 Task: Create a due date automation trigger when advanced on, on the wednesday before a card is due add fields with all custom fields completed at 11:00 AM.
Action: Mouse moved to (954, 297)
Screenshot: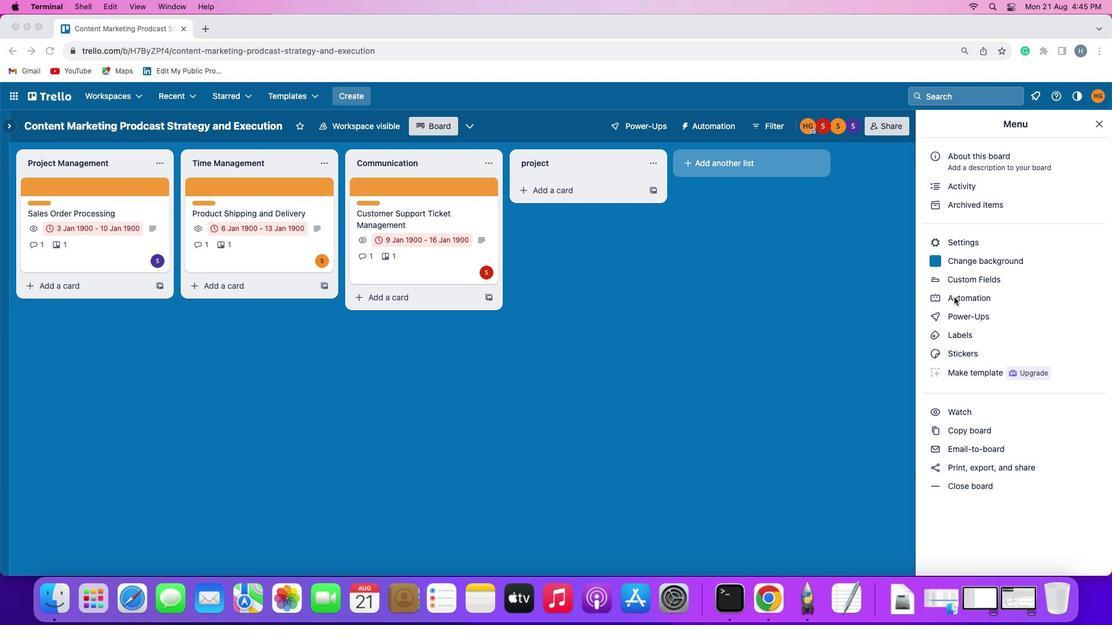 
Action: Mouse pressed left at (954, 297)
Screenshot: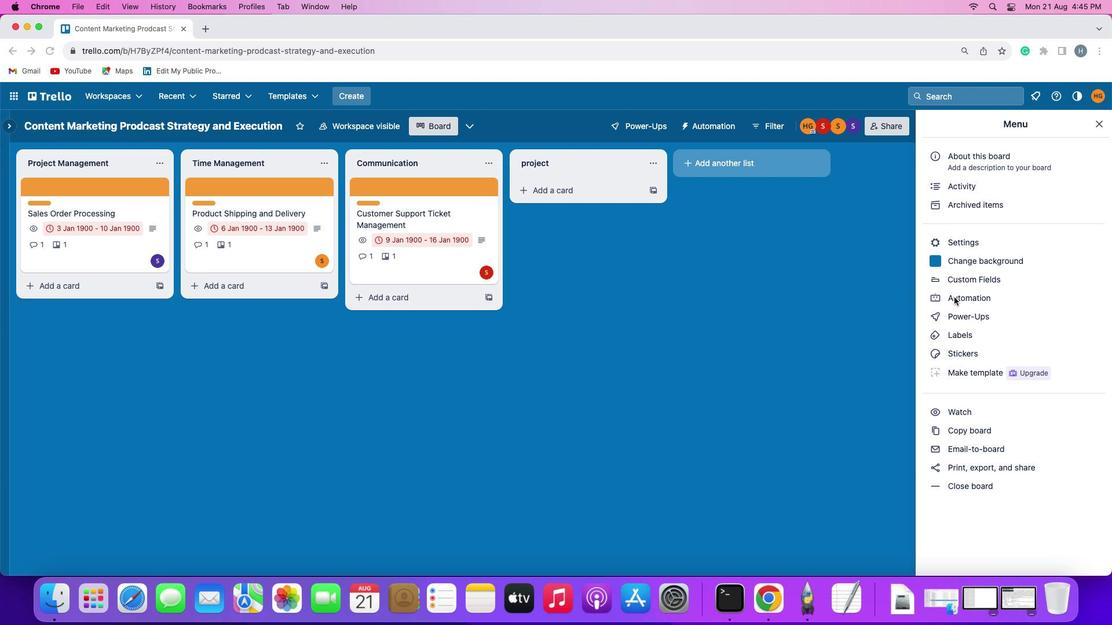 
Action: Mouse moved to (954, 297)
Screenshot: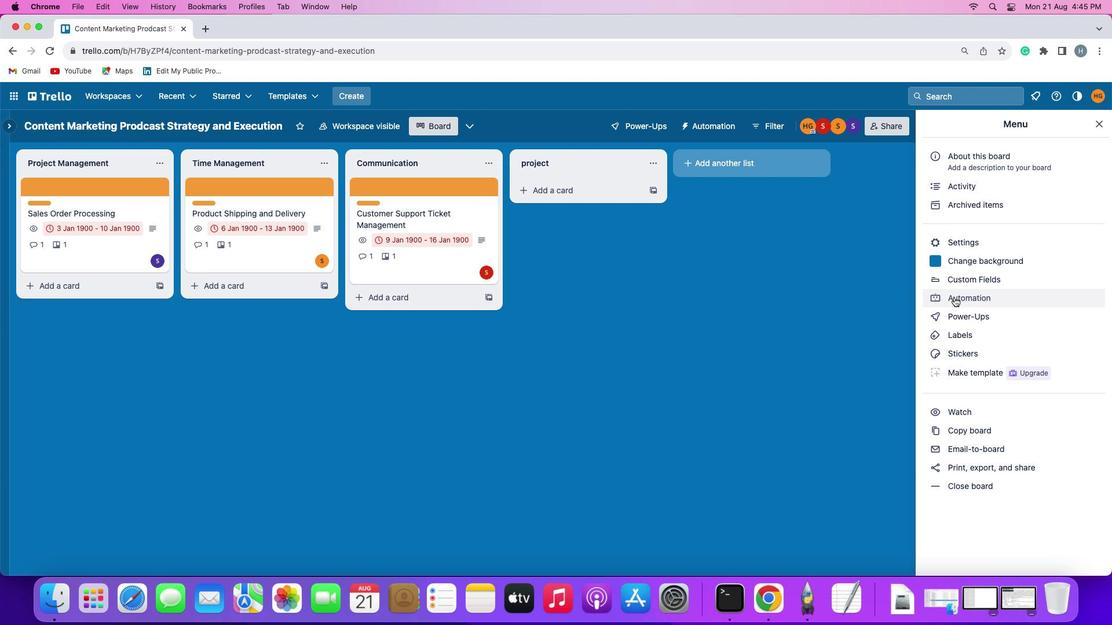 
Action: Mouse pressed left at (954, 297)
Screenshot: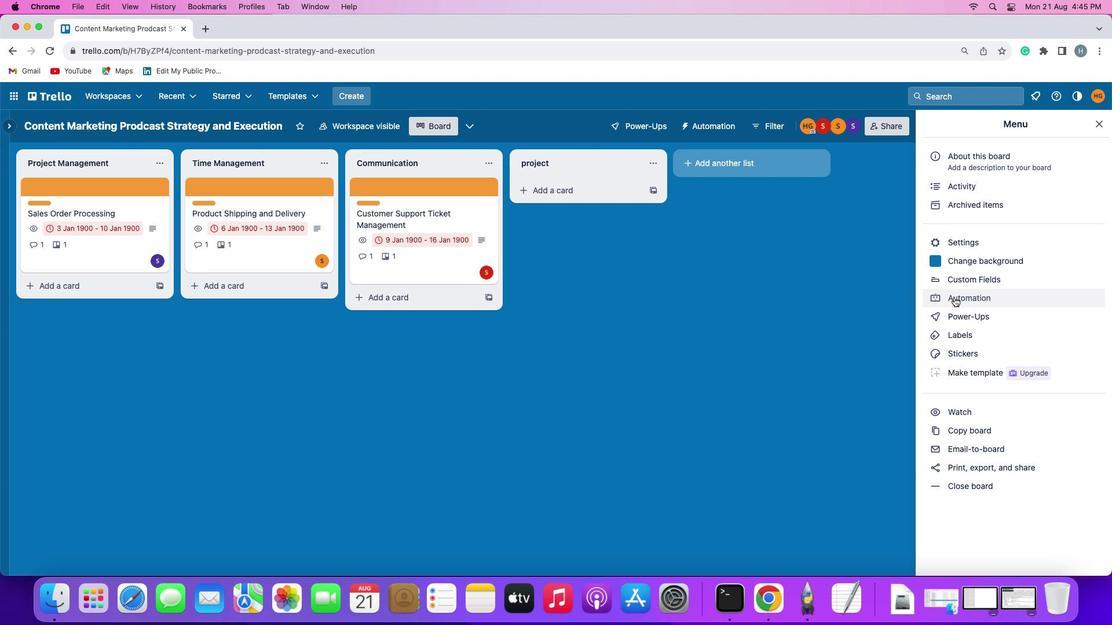 
Action: Mouse moved to (55, 274)
Screenshot: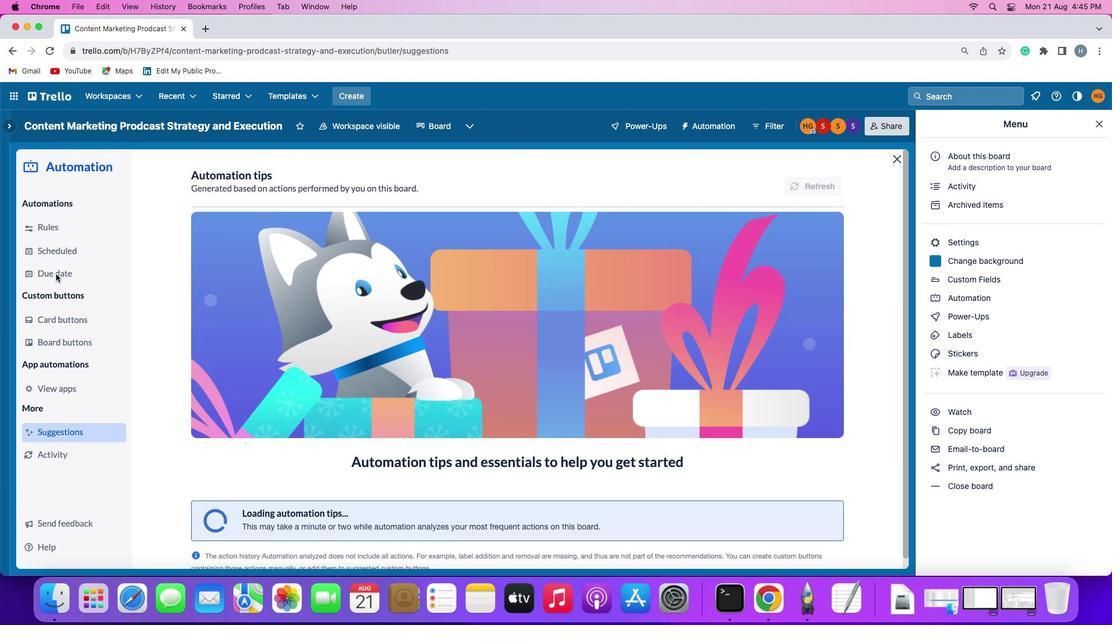 
Action: Mouse pressed left at (55, 274)
Screenshot: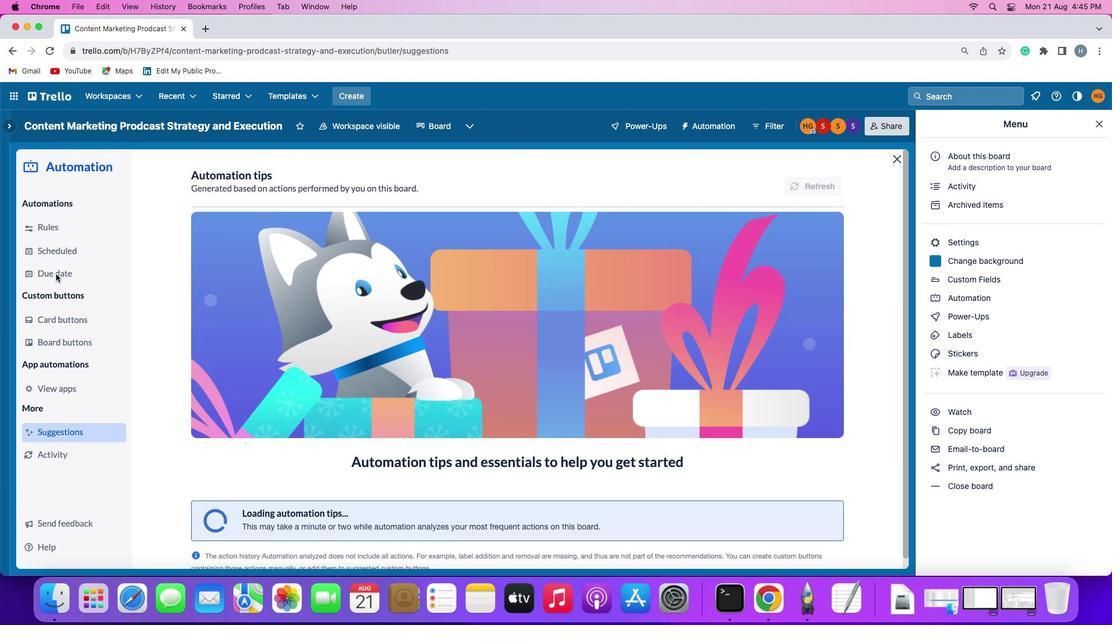 
Action: Mouse moved to (791, 178)
Screenshot: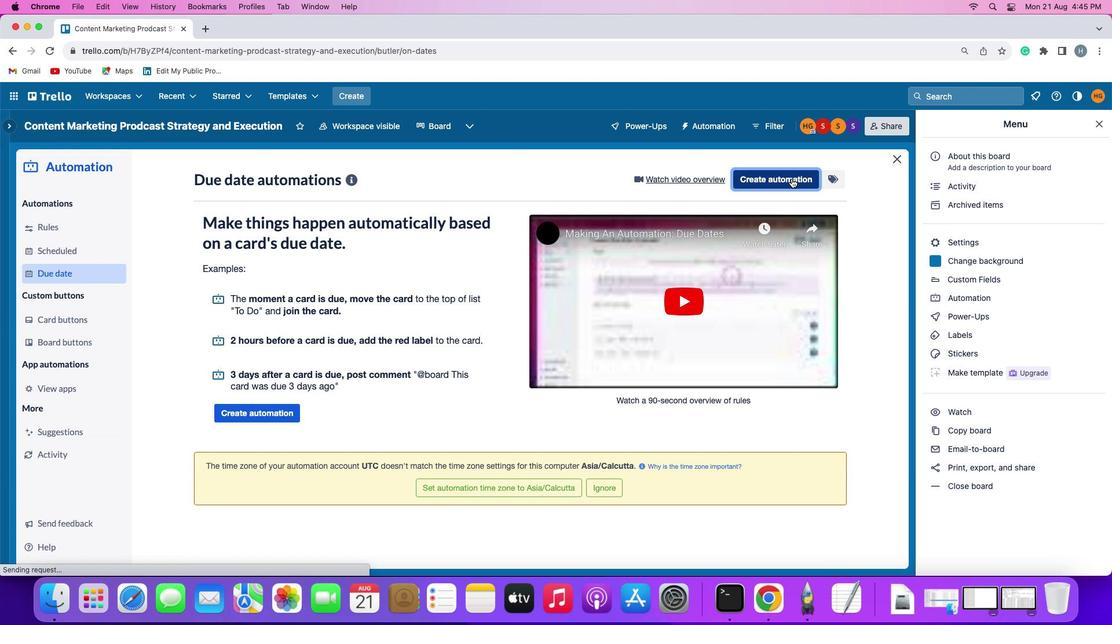 
Action: Mouse pressed left at (791, 178)
Screenshot: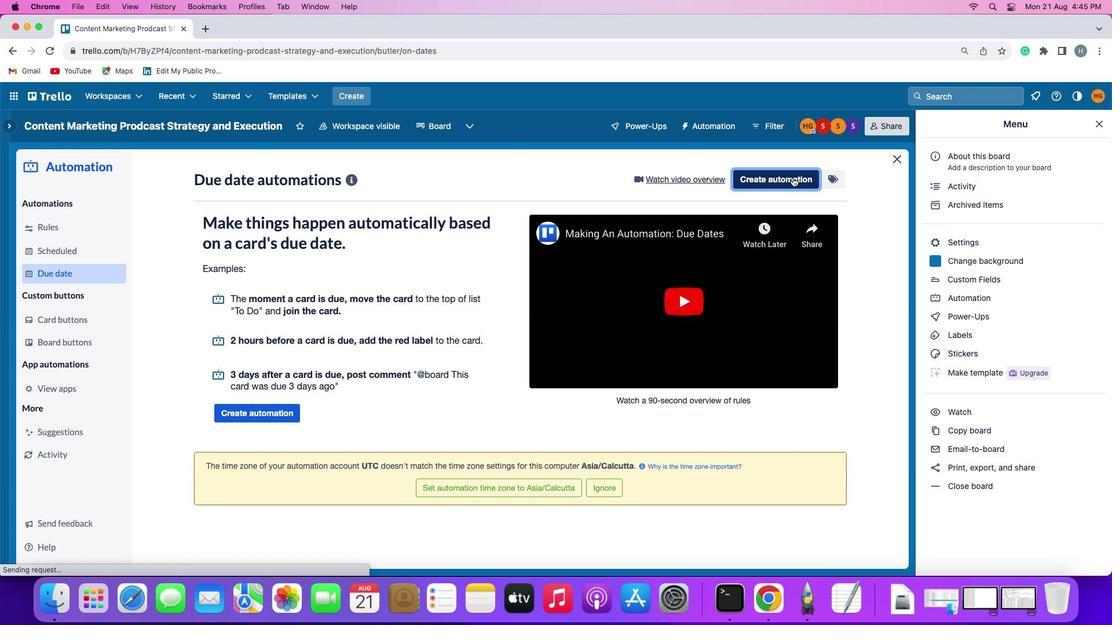 
Action: Mouse moved to (245, 286)
Screenshot: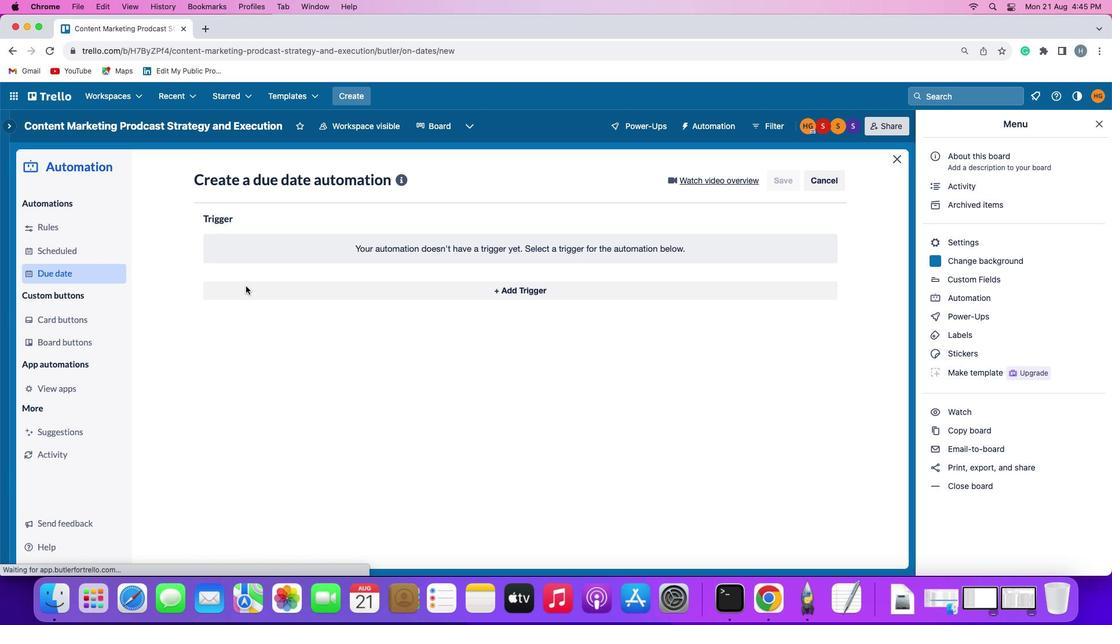 
Action: Mouse pressed left at (245, 286)
Screenshot: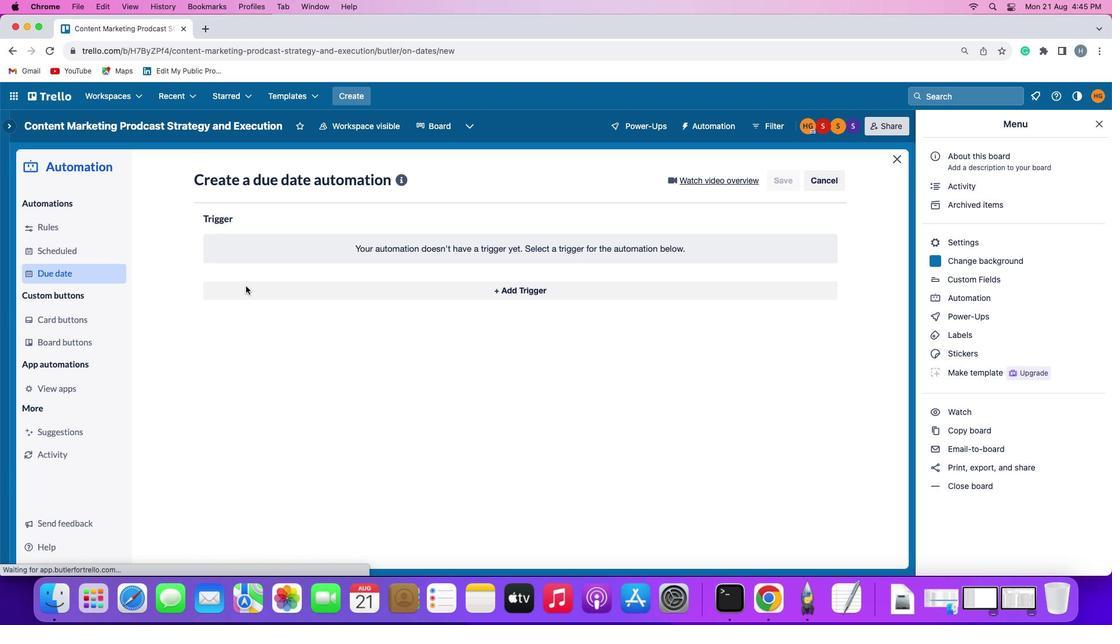 
Action: Mouse moved to (258, 499)
Screenshot: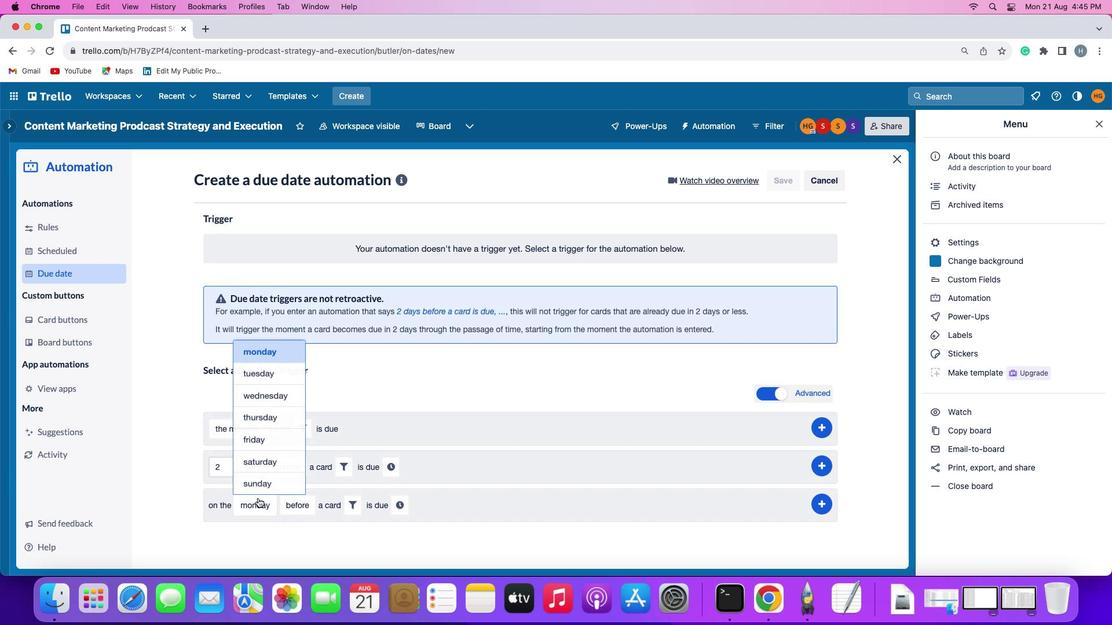 
Action: Mouse pressed left at (258, 499)
Screenshot: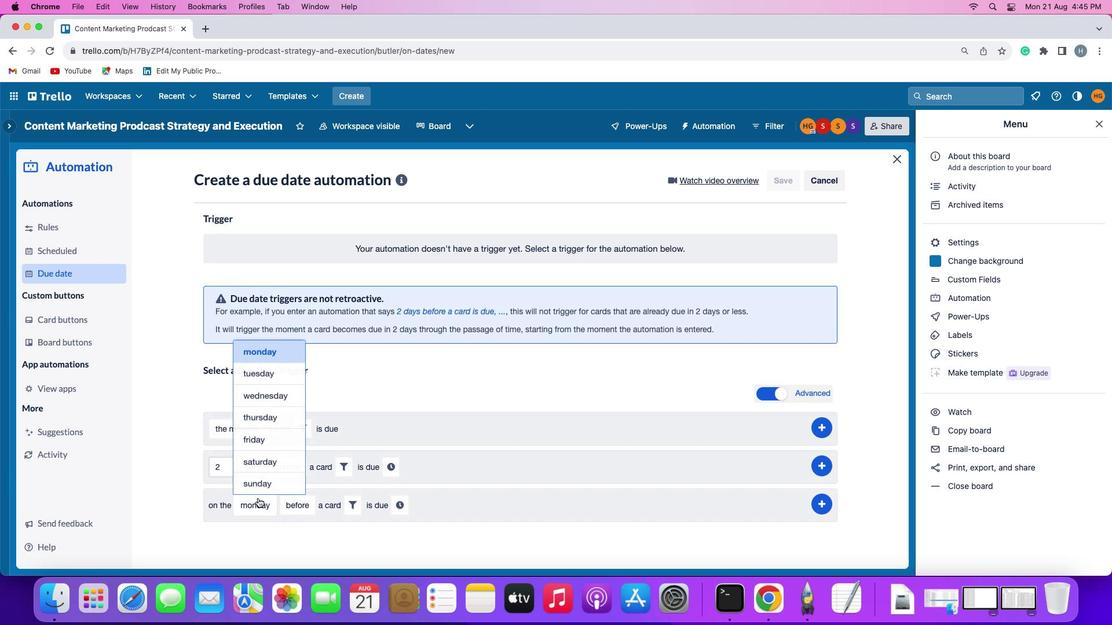 
Action: Mouse moved to (285, 391)
Screenshot: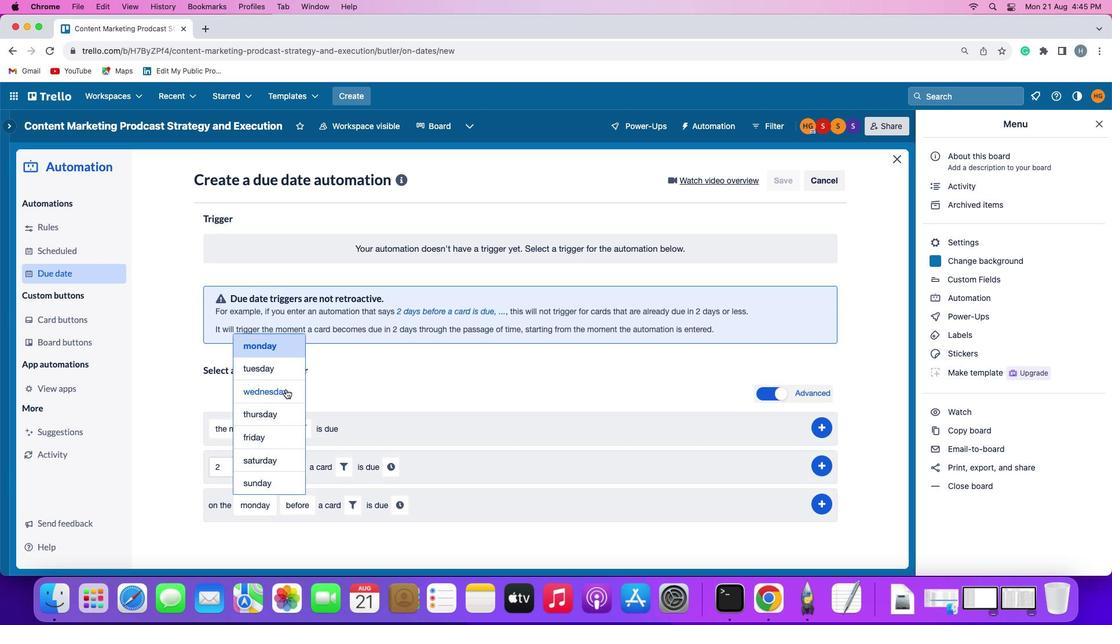 
Action: Mouse pressed left at (285, 391)
Screenshot: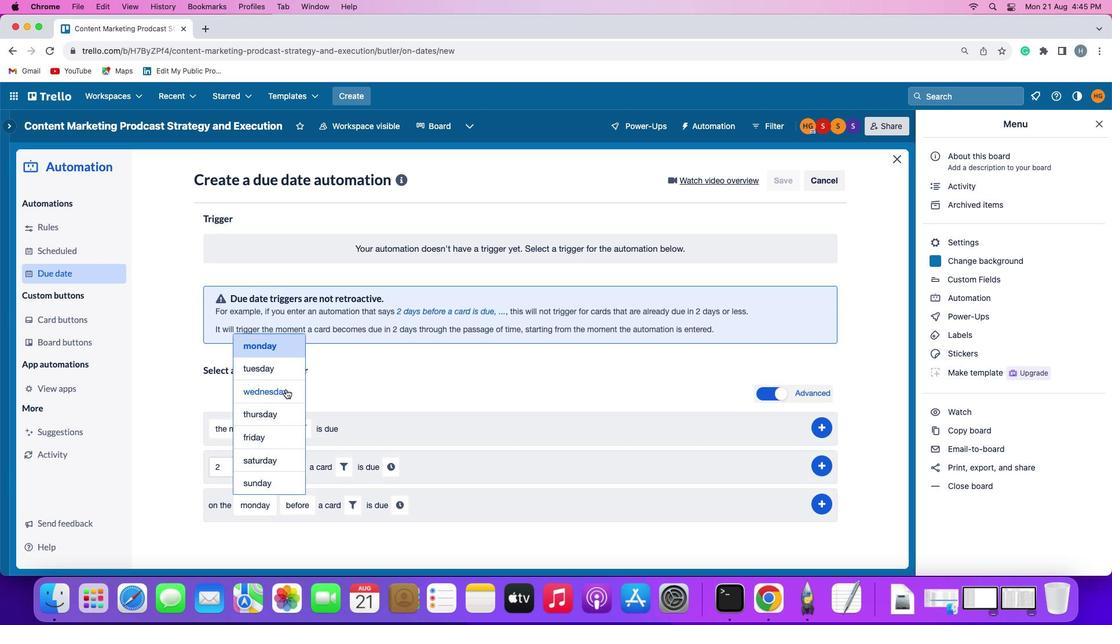 
Action: Mouse moved to (373, 504)
Screenshot: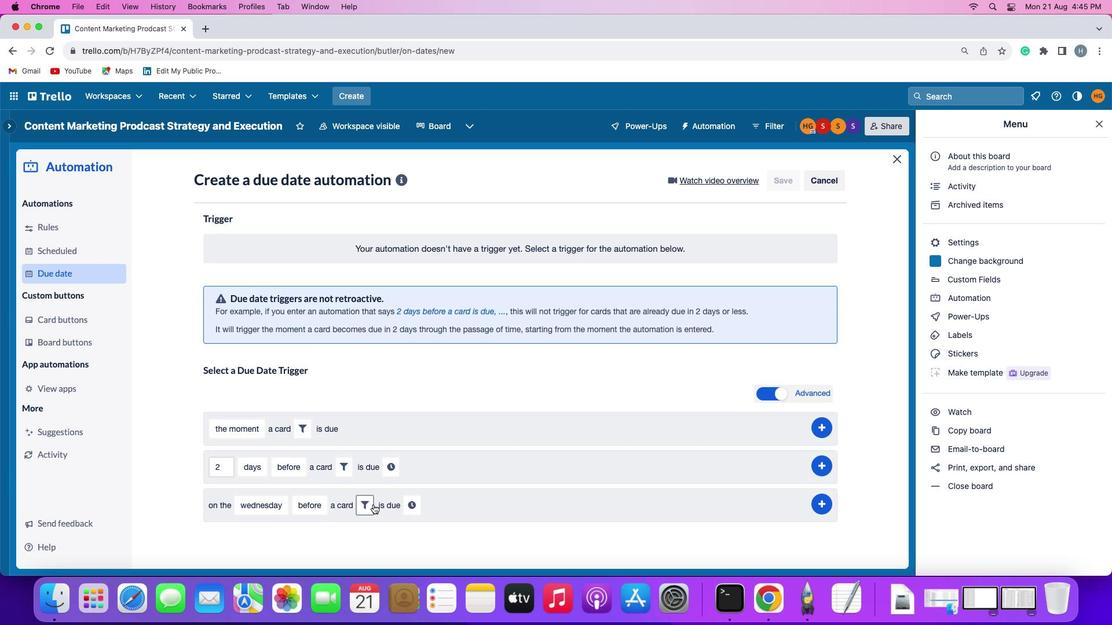 
Action: Mouse pressed left at (373, 504)
Screenshot: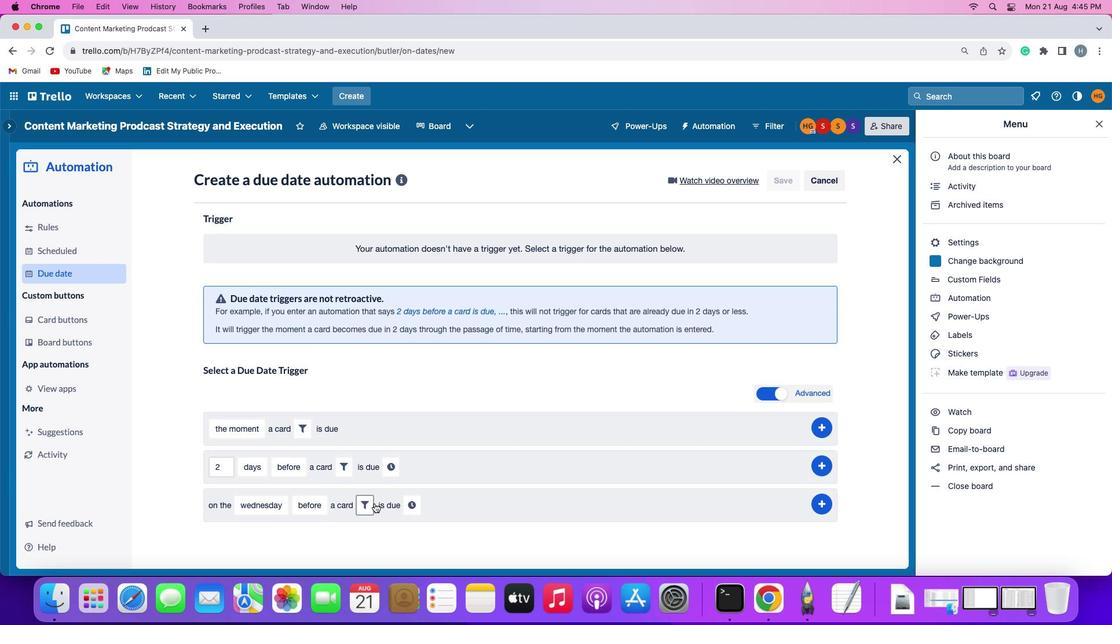
Action: Mouse moved to (508, 541)
Screenshot: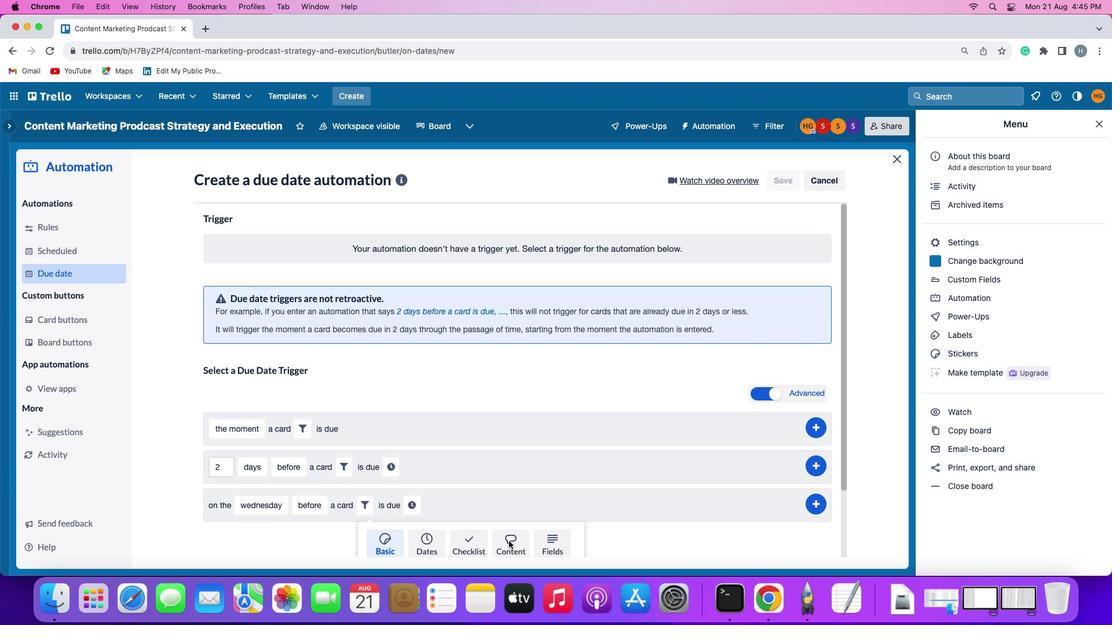 
Action: Mouse pressed left at (508, 541)
Screenshot: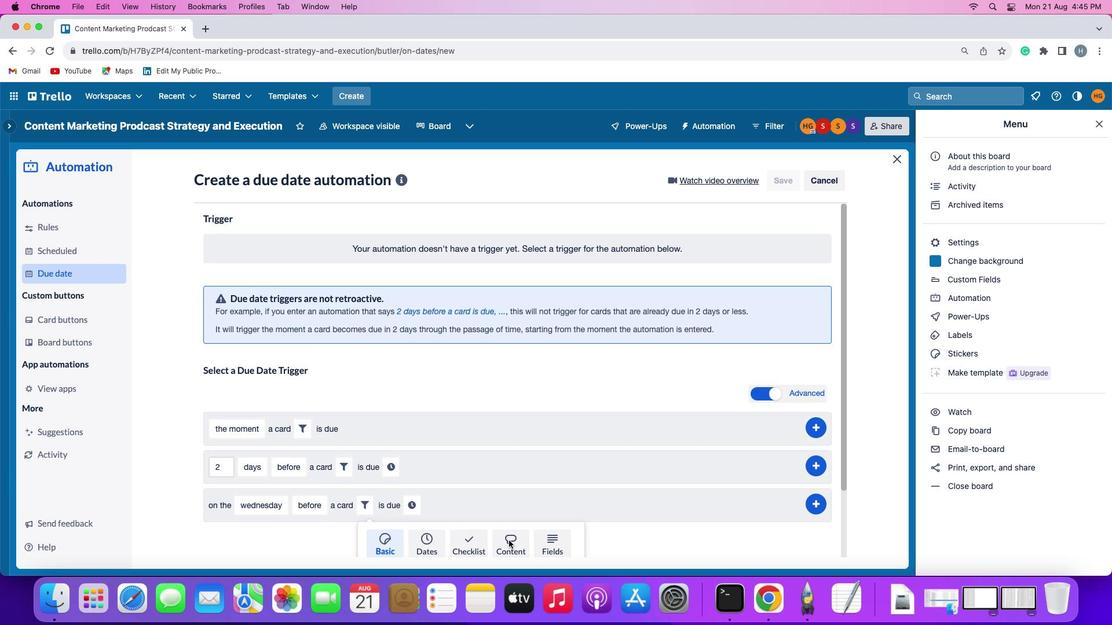
Action: Mouse moved to (538, 542)
Screenshot: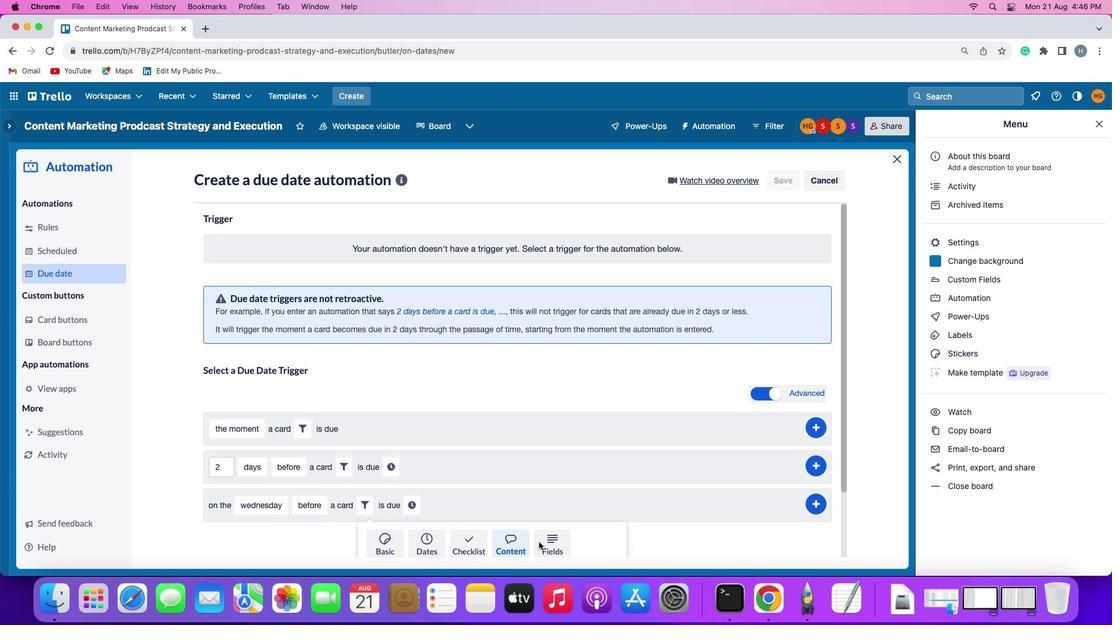 
Action: Mouse pressed left at (538, 542)
Screenshot: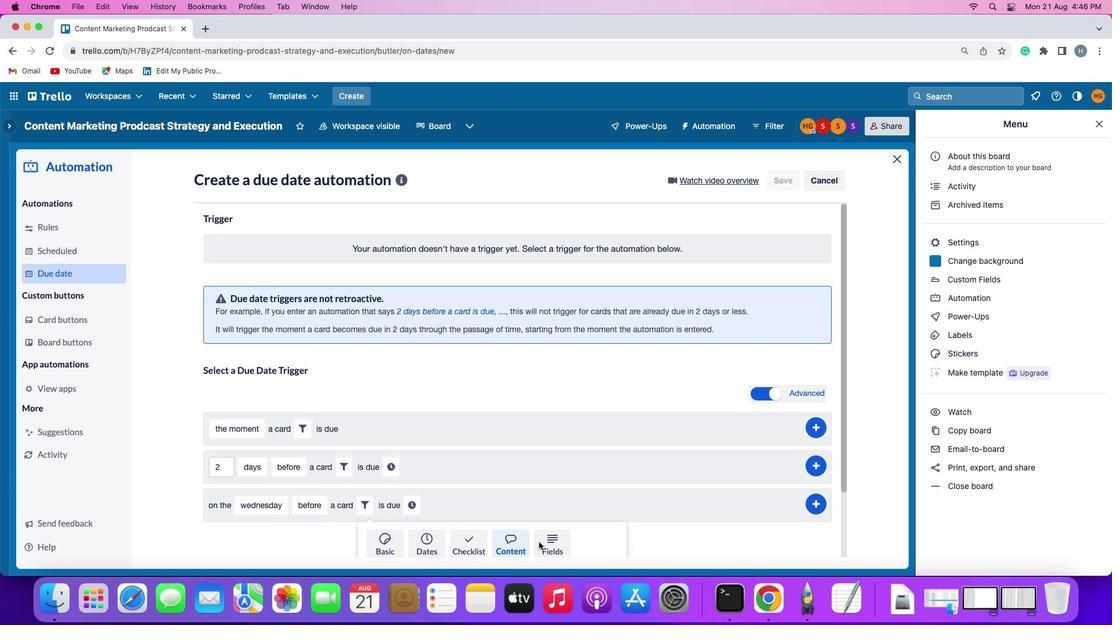 
Action: Mouse moved to (314, 548)
Screenshot: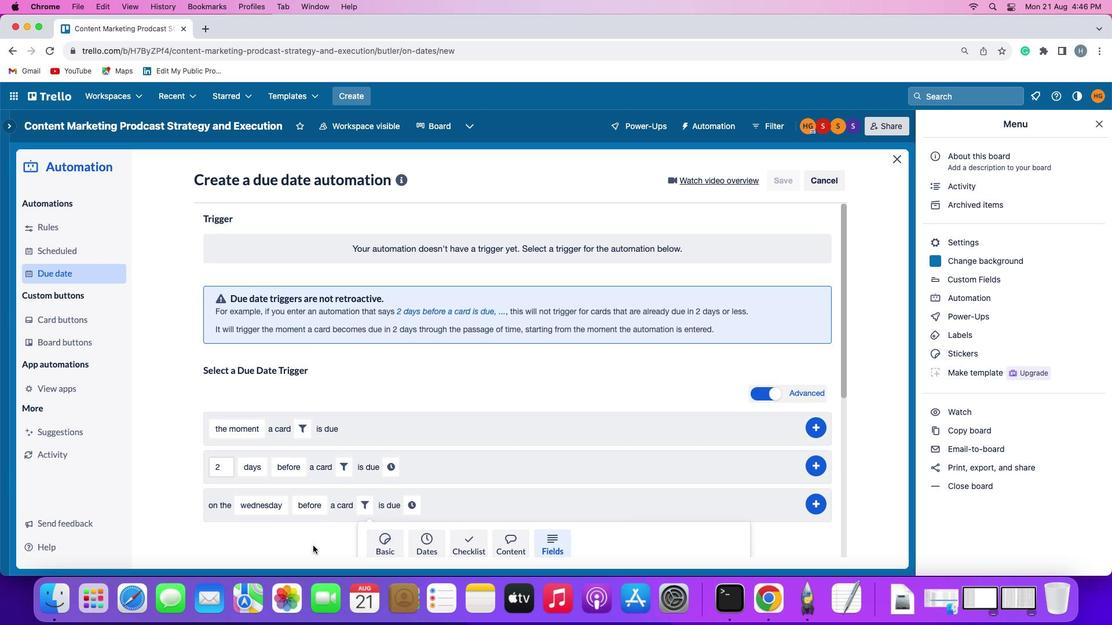 
Action: Mouse scrolled (314, 548) with delta (0, 0)
Screenshot: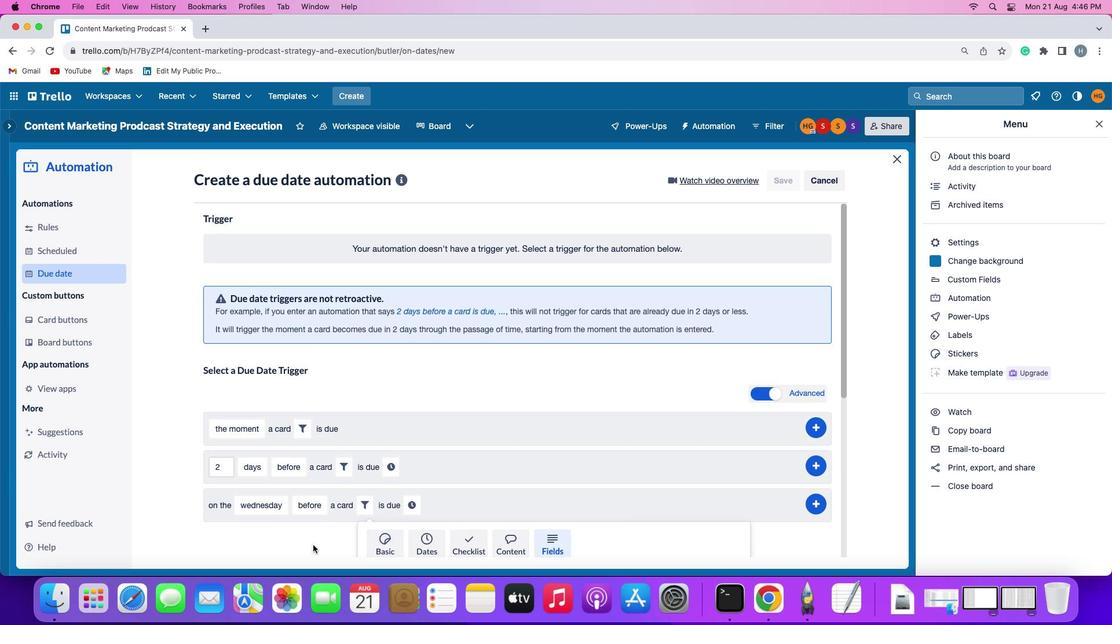 
Action: Mouse moved to (314, 548)
Screenshot: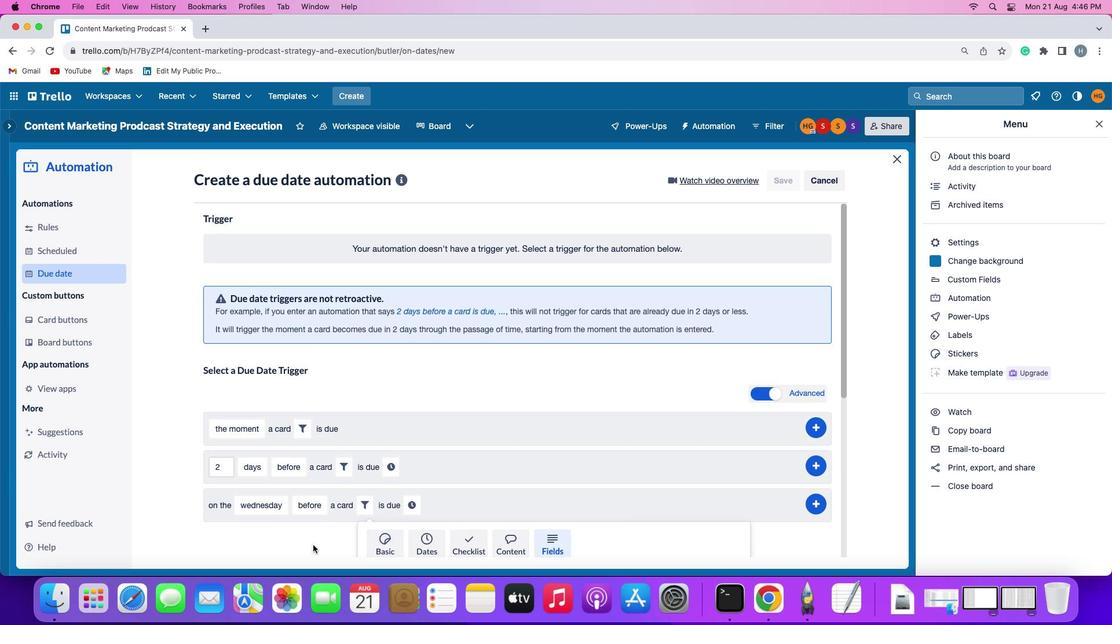 
Action: Mouse scrolled (314, 548) with delta (0, 0)
Screenshot: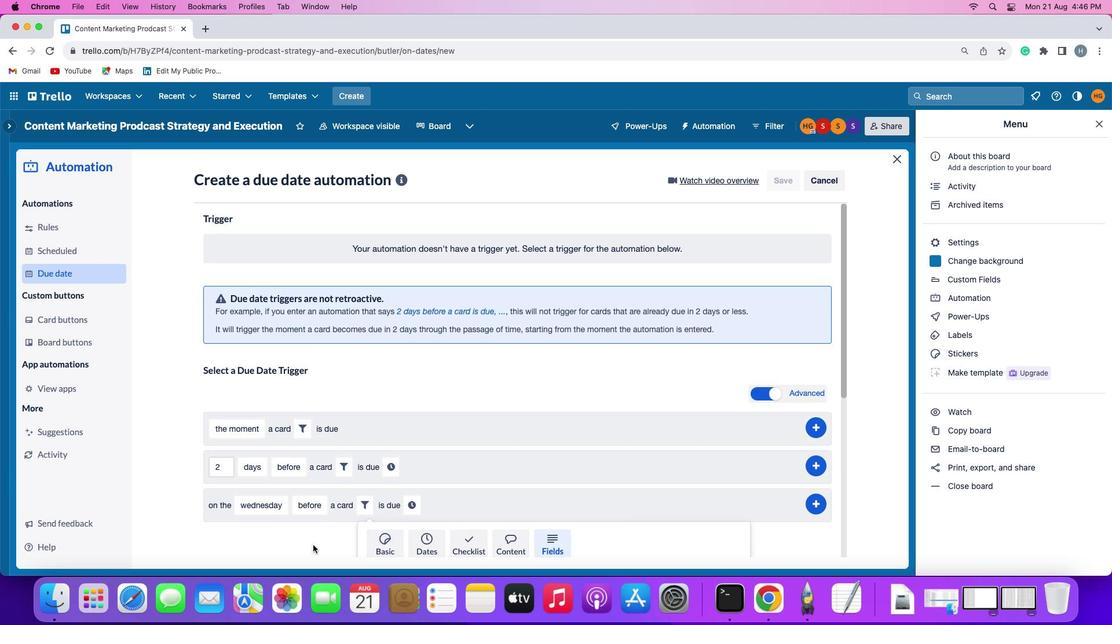 
Action: Mouse moved to (314, 548)
Screenshot: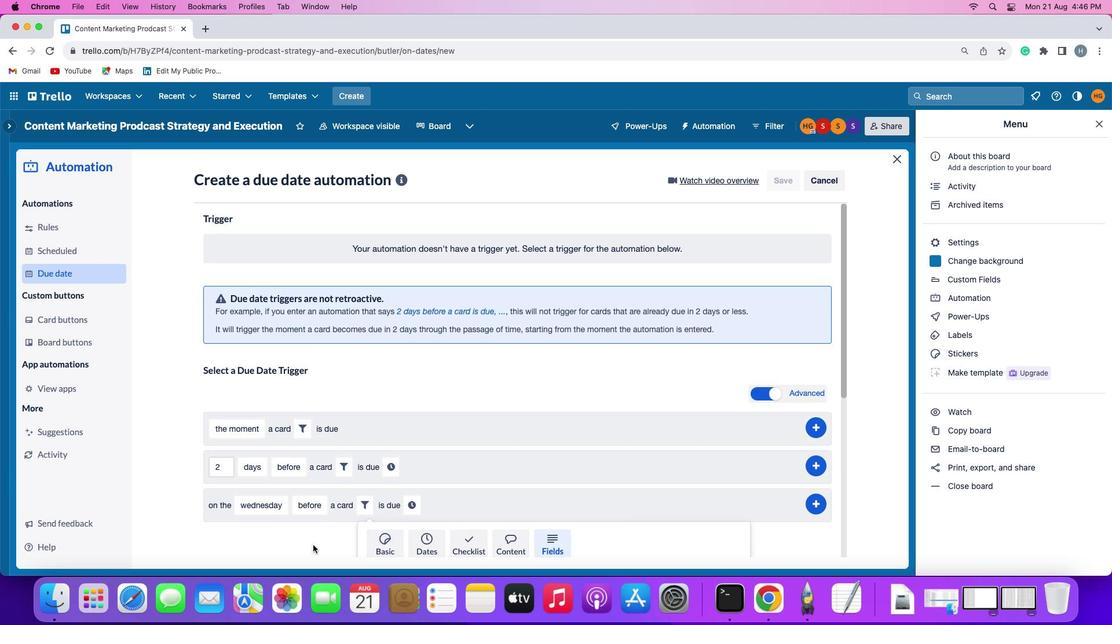 
Action: Mouse scrolled (314, 548) with delta (0, -2)
Screenshot: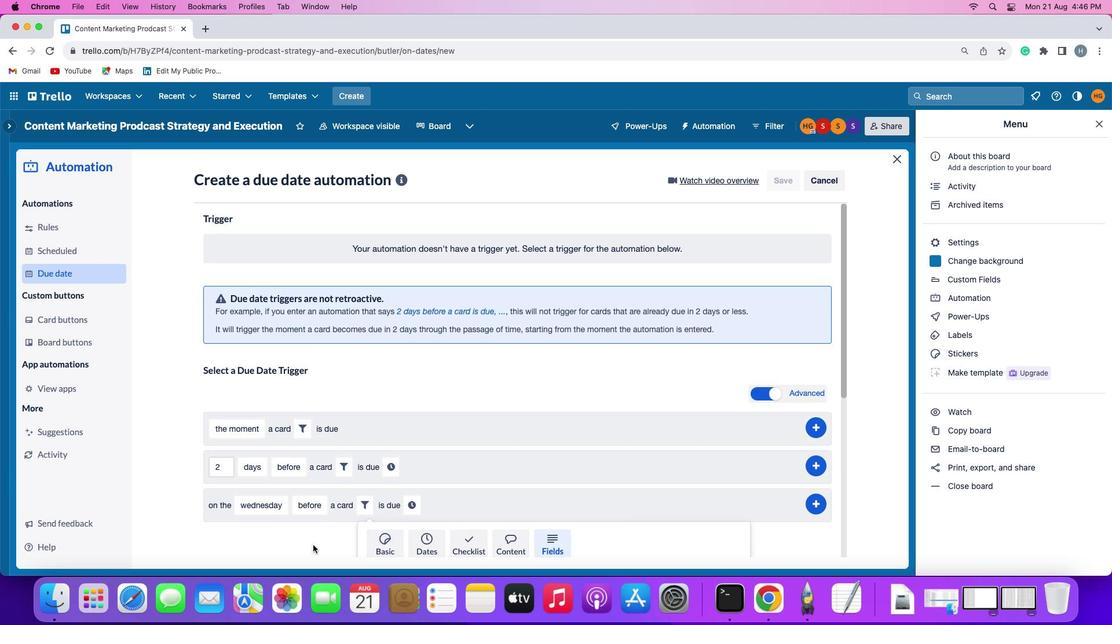 
Action: Mouse moved to (314, 547)
Screenshot: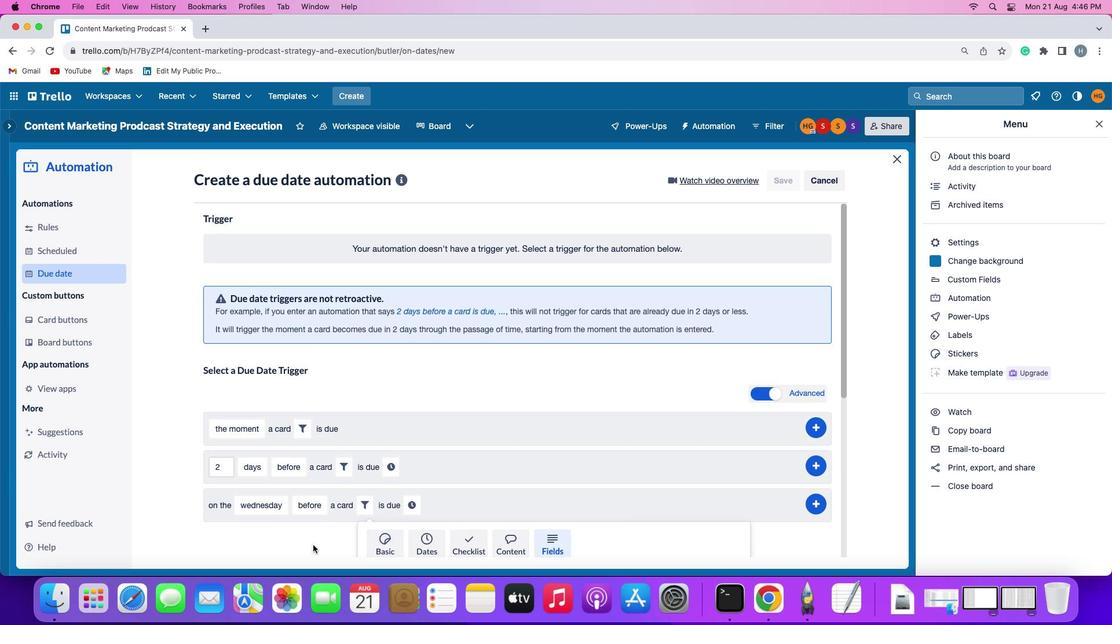 
Action: Mouse scrolled (314, 547) with delta (0, -2)
Screenshot: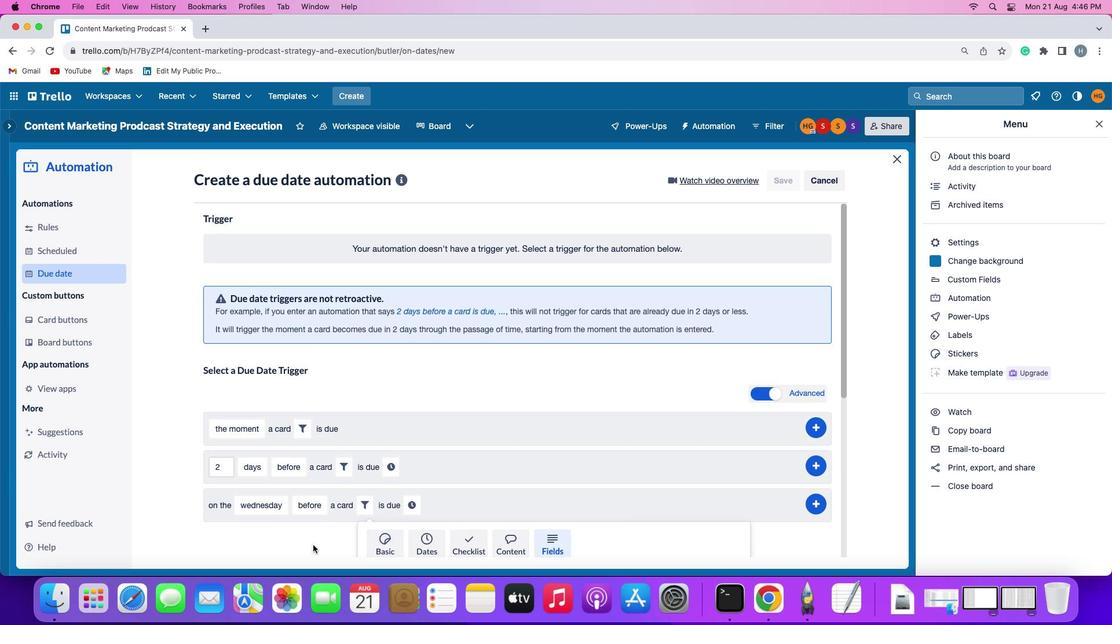 
Action: Mouse moved to (313, 546)
Screenshot: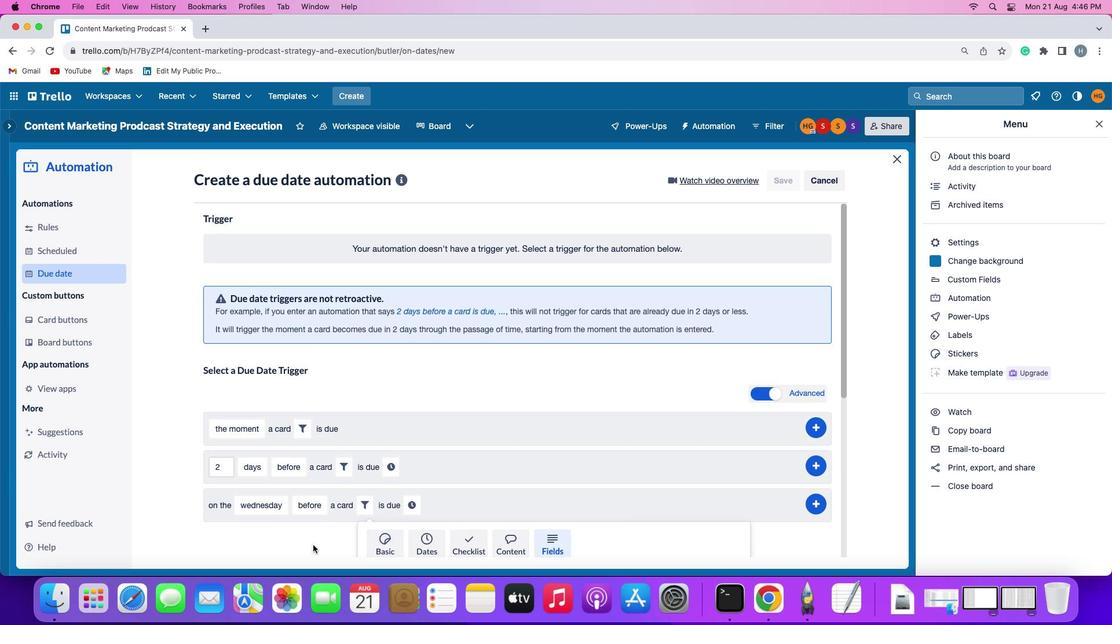 
Action: Mouse scrolled (313, 546) with delta (0, -3)
Screenshot: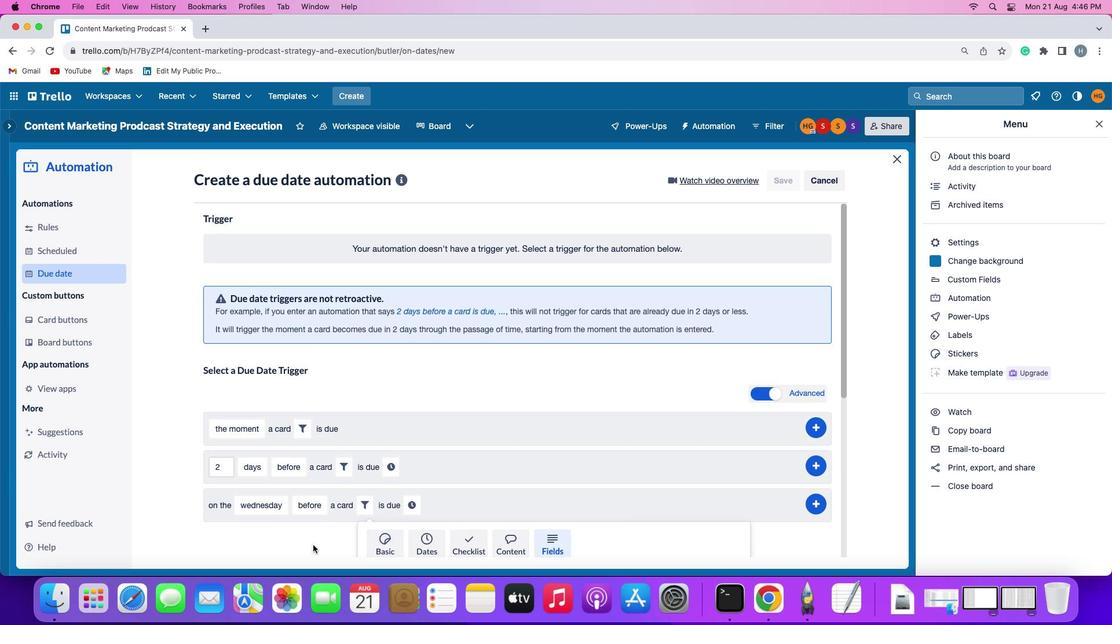 
Action: Mouse moved to (312, 545)
Screenshot: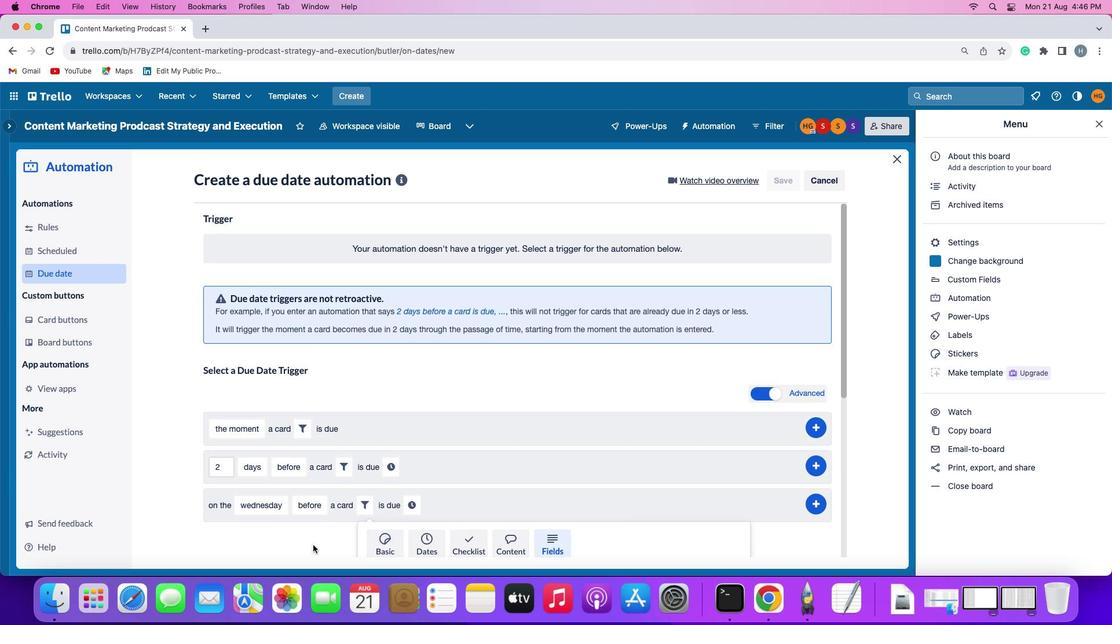 
Action: Mouse scrolled (312, 545) with delta (0, 0)
Screenshot: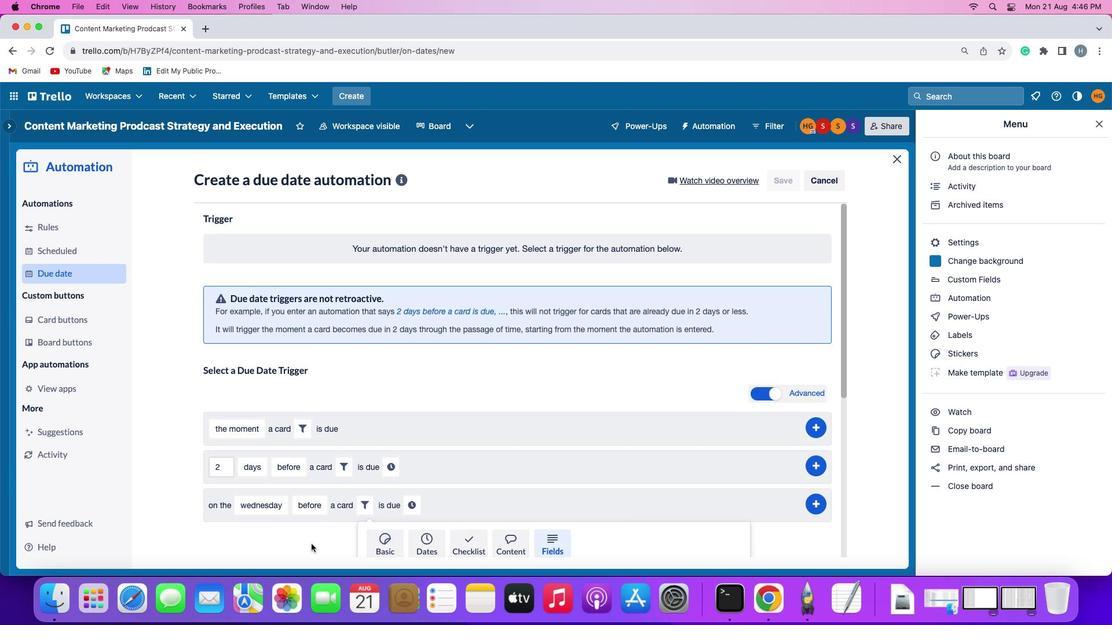 
Action: Mouse scrolled (312, 545) with delta (0, 0)
Screenshot: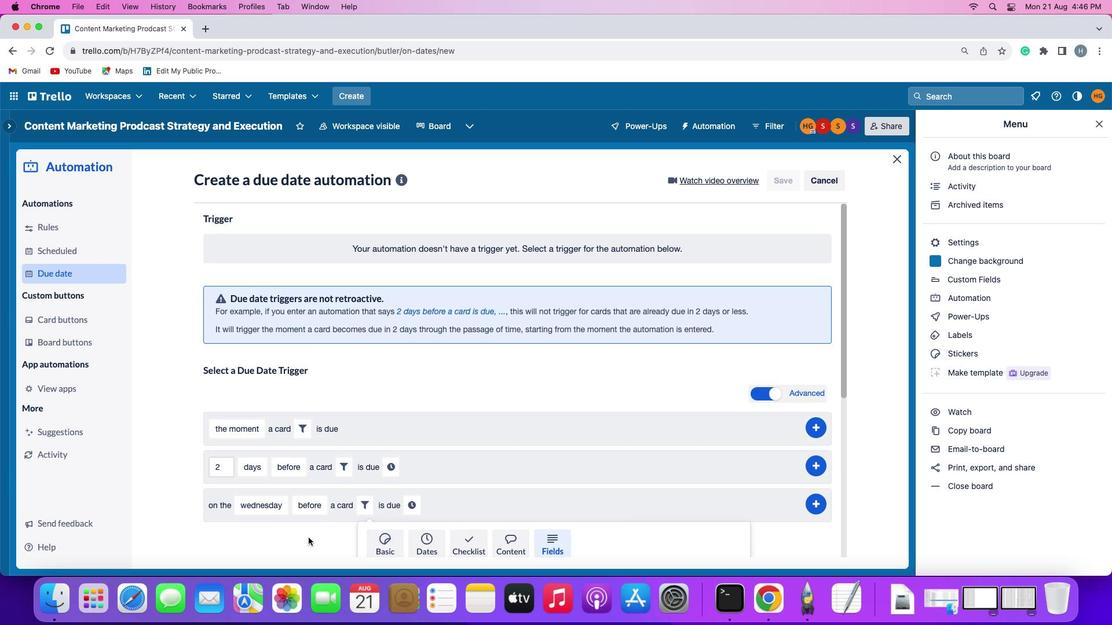 
Action: Mouse scrolled (312, 545) with delta (0, -1)
Screenshot: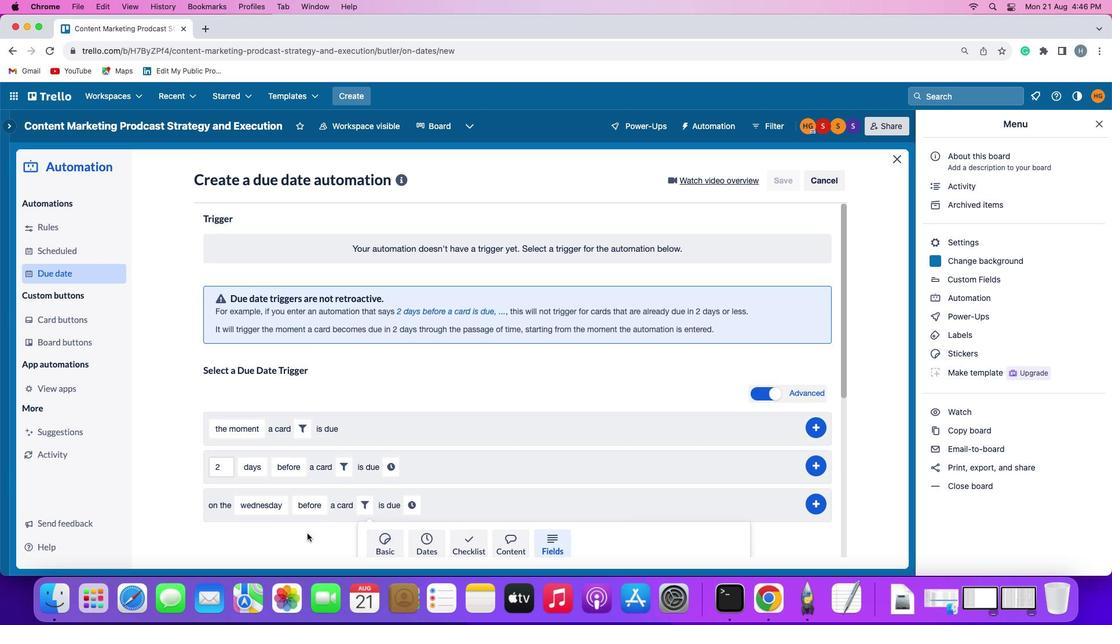 
Action: Mouse moved to (309, 531)
Screenshot: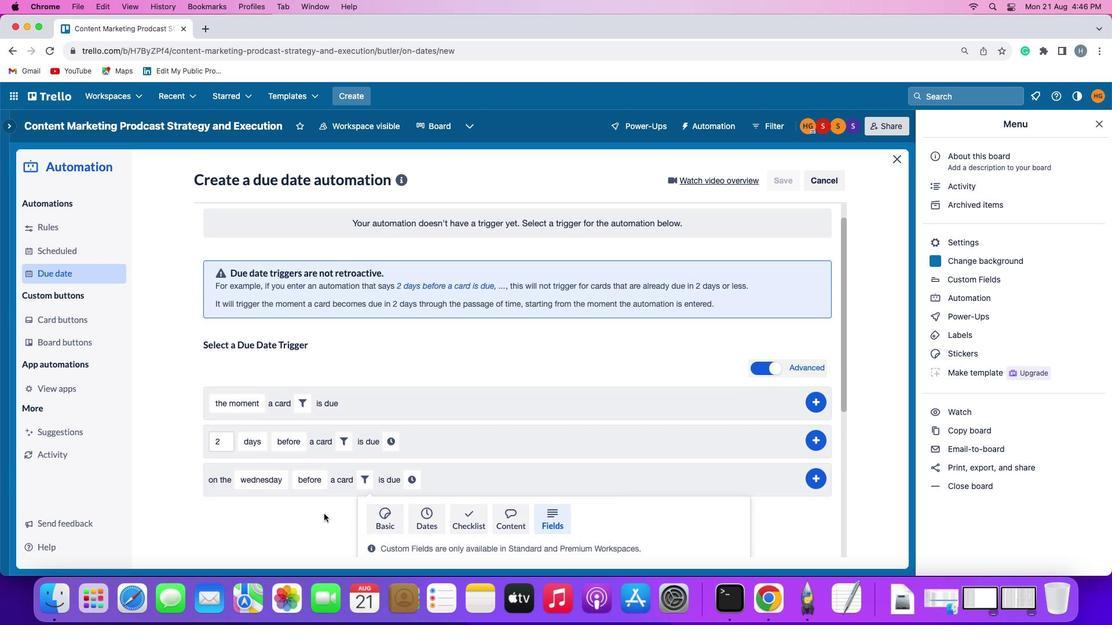 
Action: Mouse scrolled (309, 531) with delta (0, 0)
Screenshot: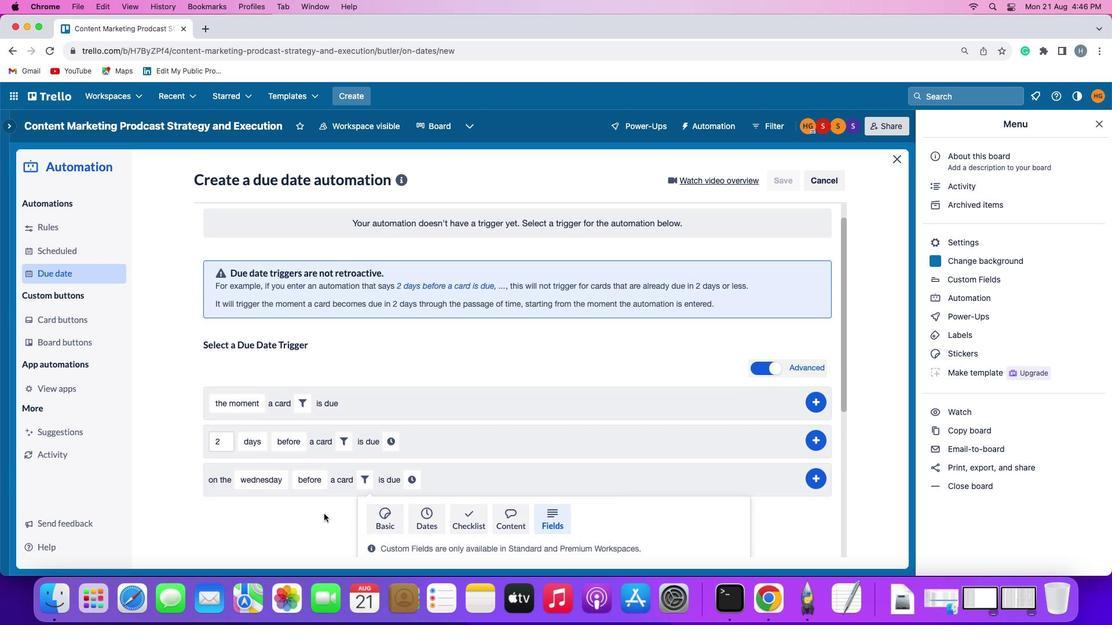 
Action: Mouse scrolled (309, 531) with delta (0, 0)
Screenshot: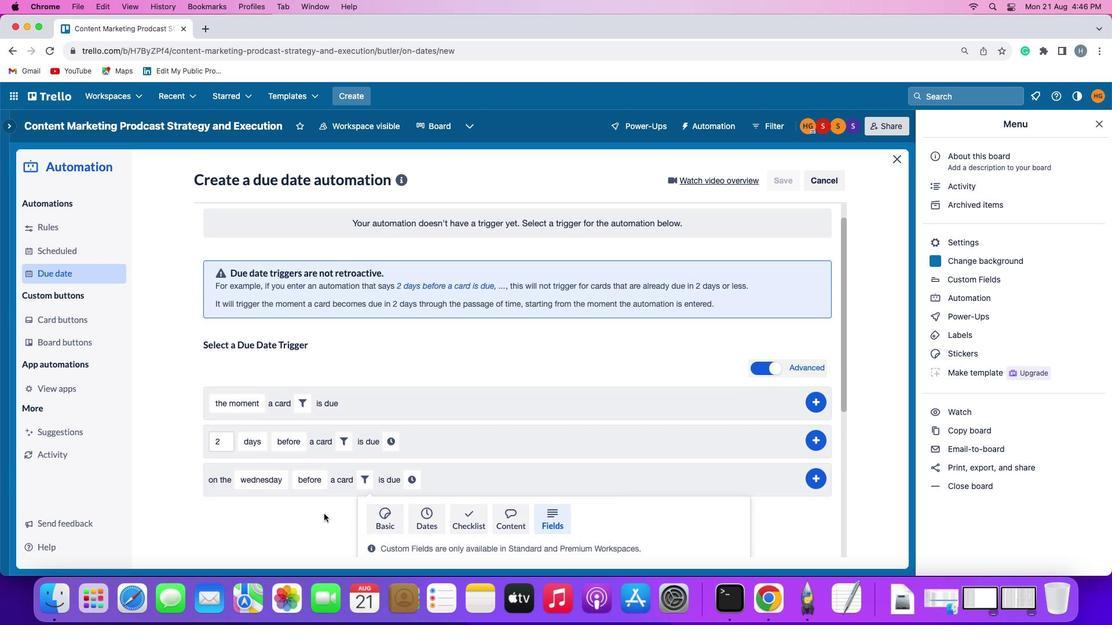 
Action: Mouse moved to (309, 531)
Screenshot: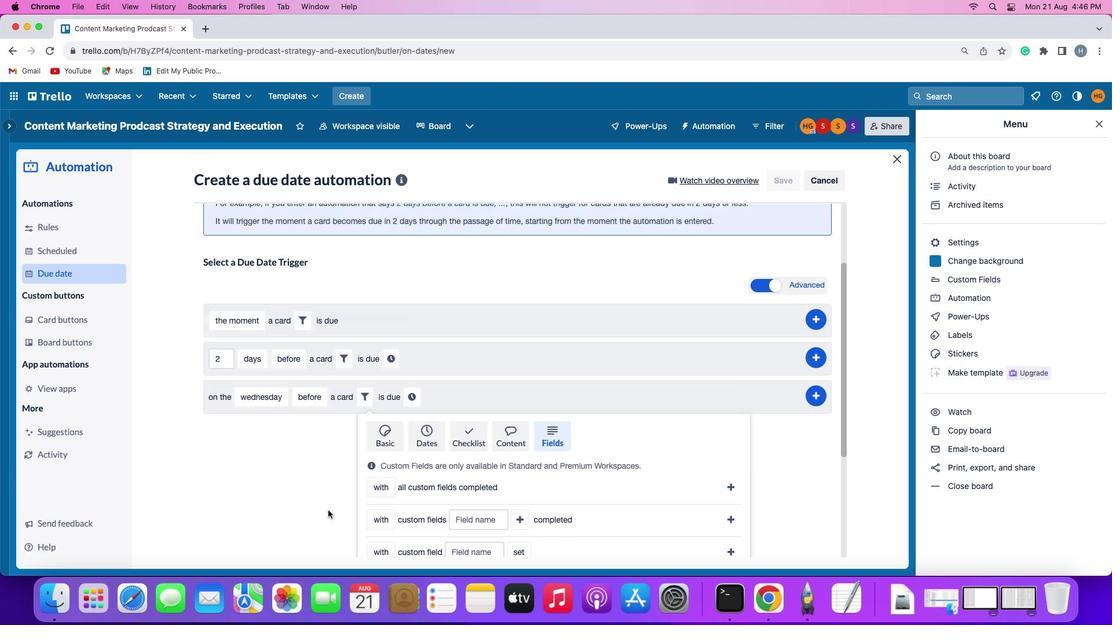 
Action: Mouse scrolled (309, 531) with delta (0, -1)
Screenshot: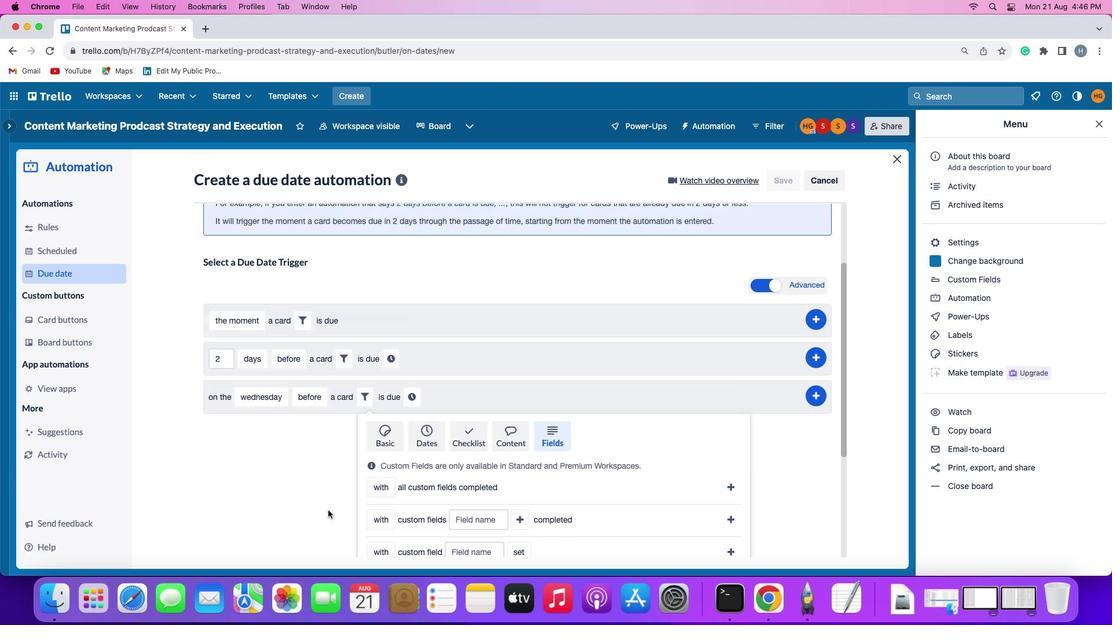 
Action: Mouse moved to (311, 529)
Screenshot: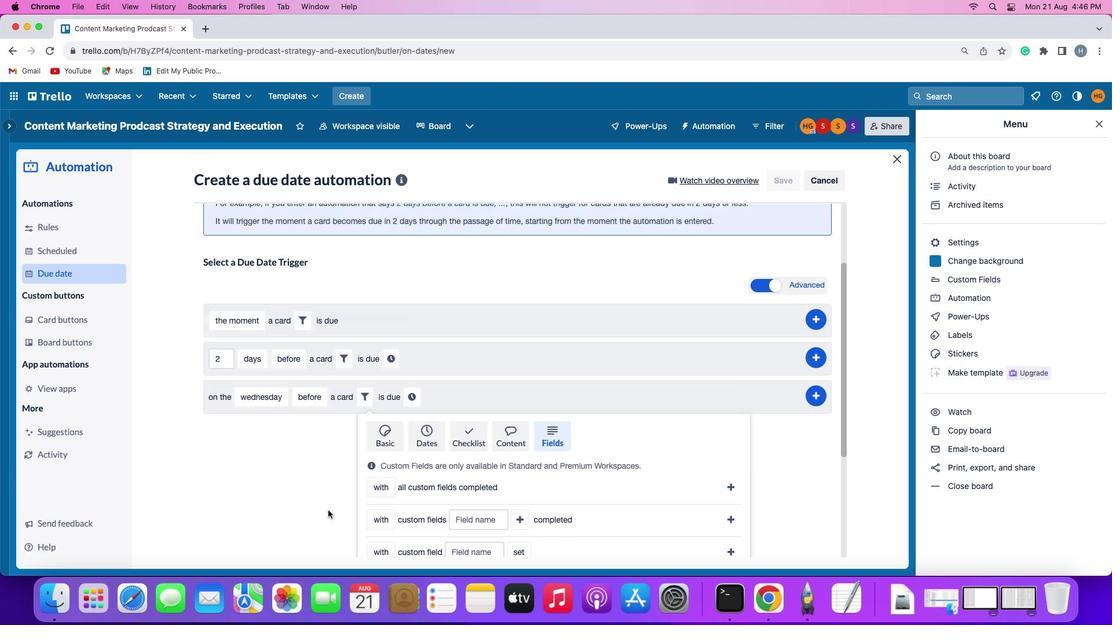 
Action: Mouse scrolled (311, 529) with delta (0, -2)
Screenshot: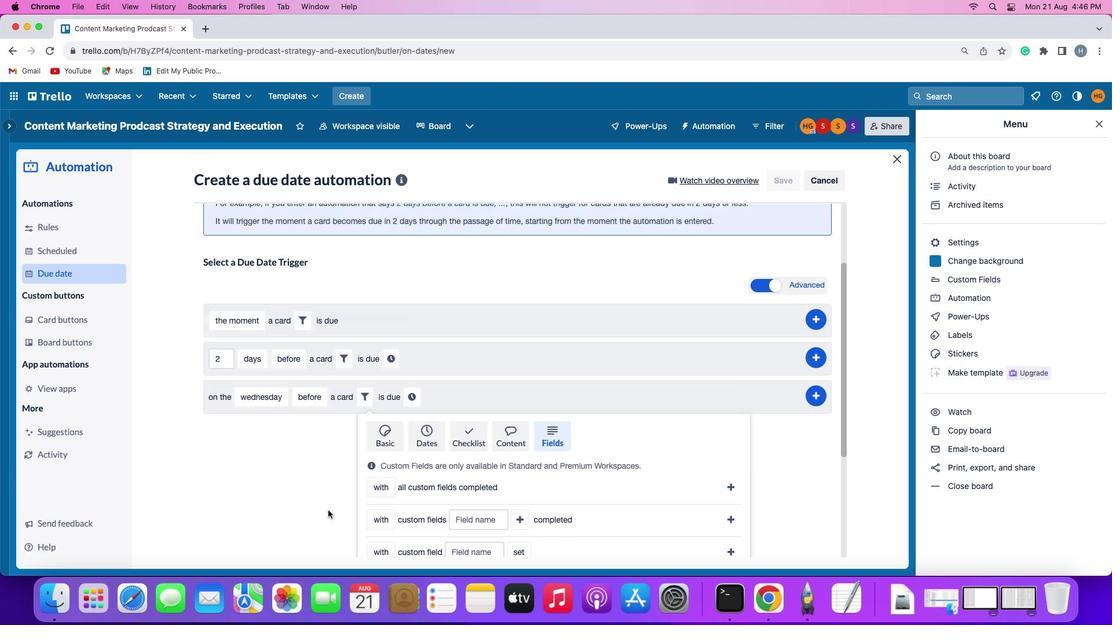 
Action: Mouse moved to (327, 511)
Screenshot: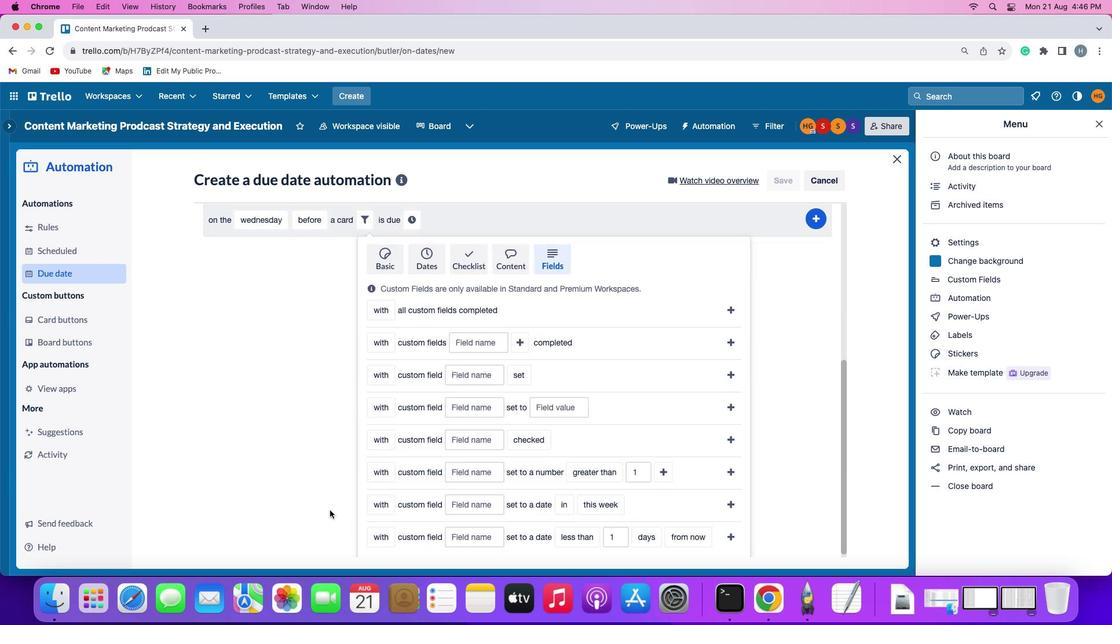 
Action: Mouse scrolled (327, 511) with delta (0, -2)
Screenshot: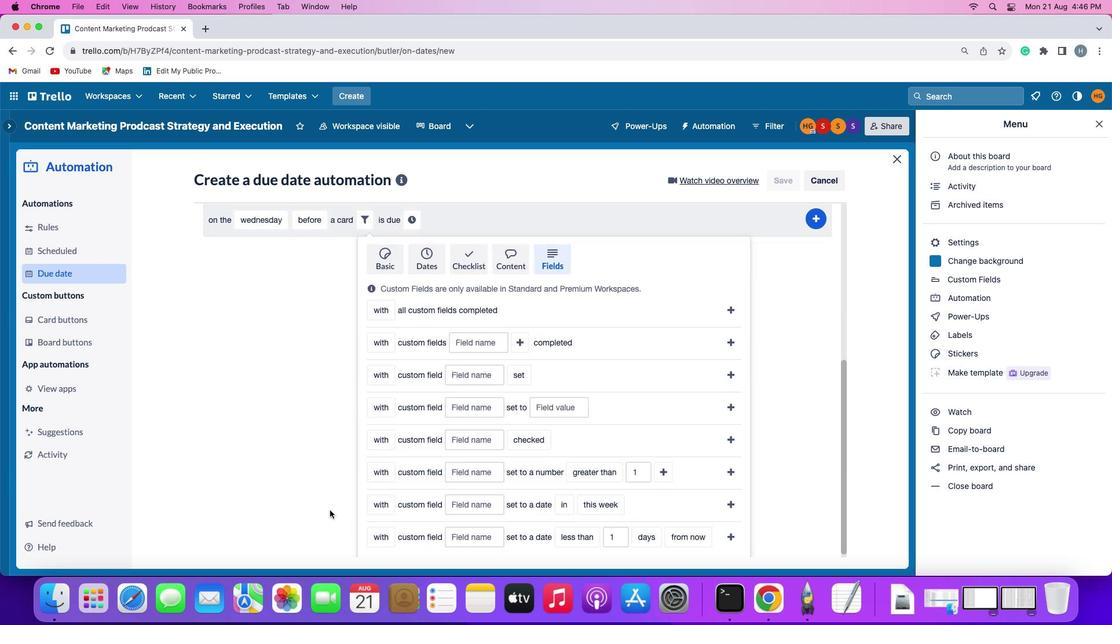 
Action: Mouse moved to (388, 303)
Screenshot: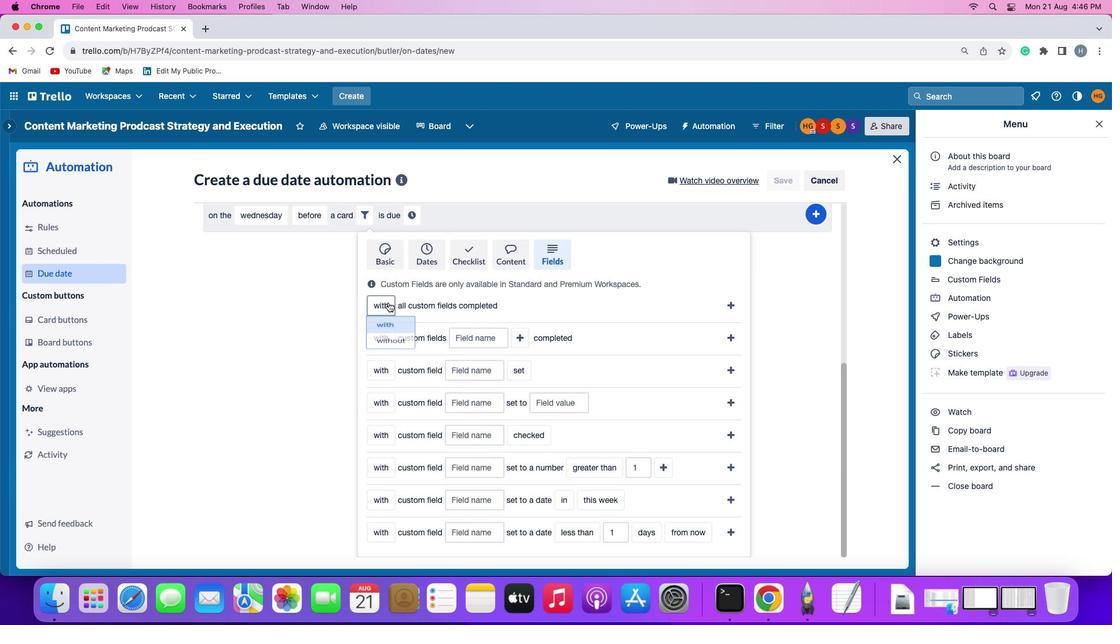 
Action: Mouse pressed left at (388, 303)
Screenshot: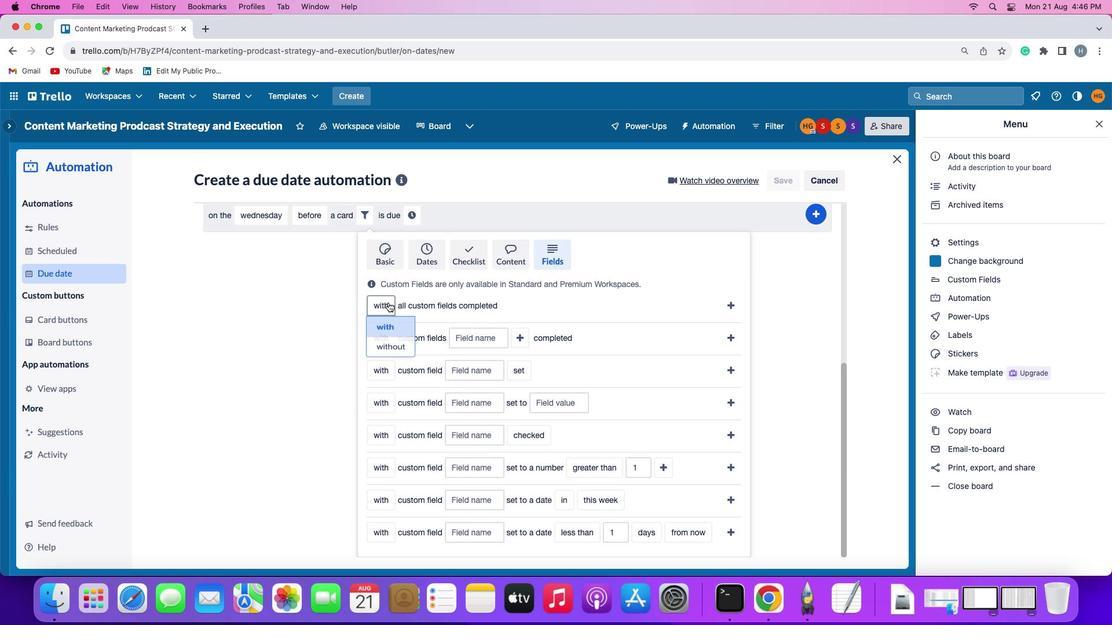 
Action: Mouse moved to (385, 325)
Screenshot: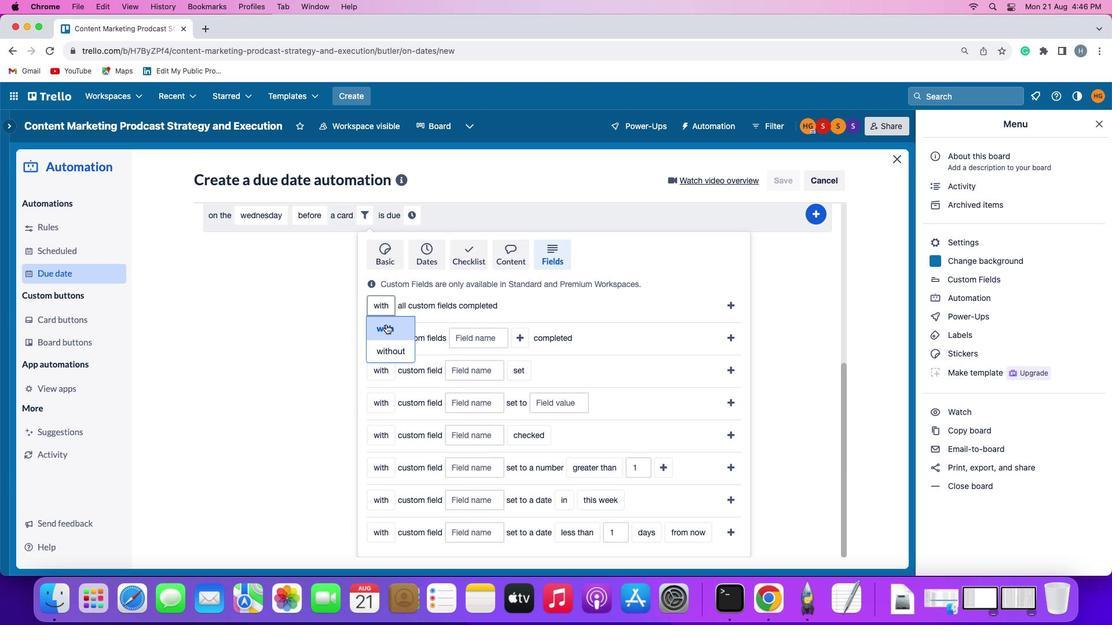
Action: Mouse pressed left at (385, 325)
Screenshot: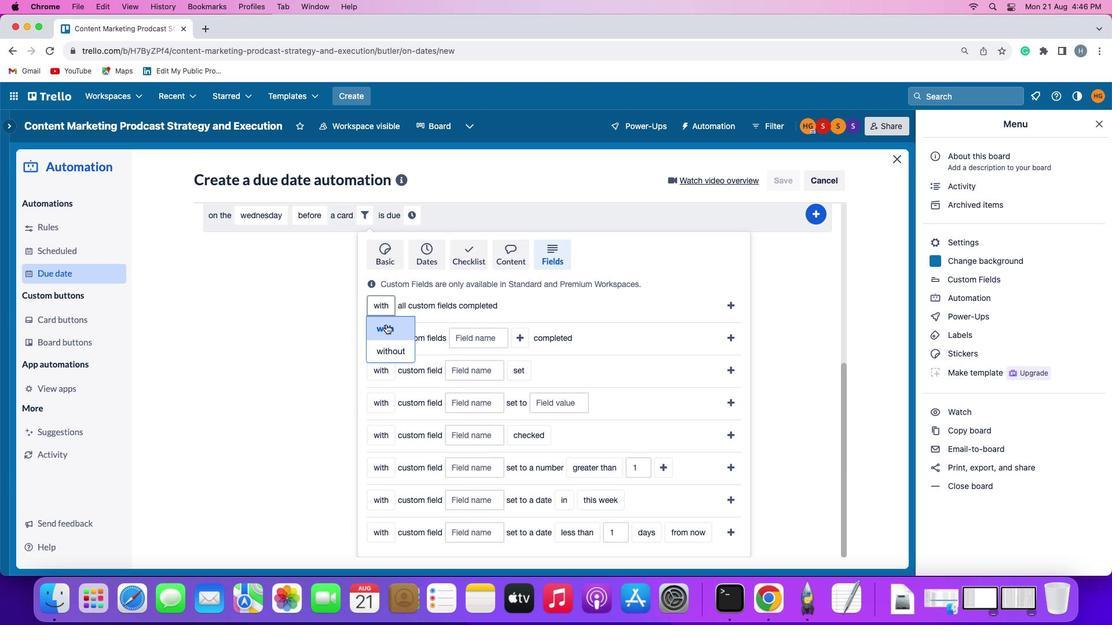 
Action: Mouse moved to (738, 303)
Screenshot: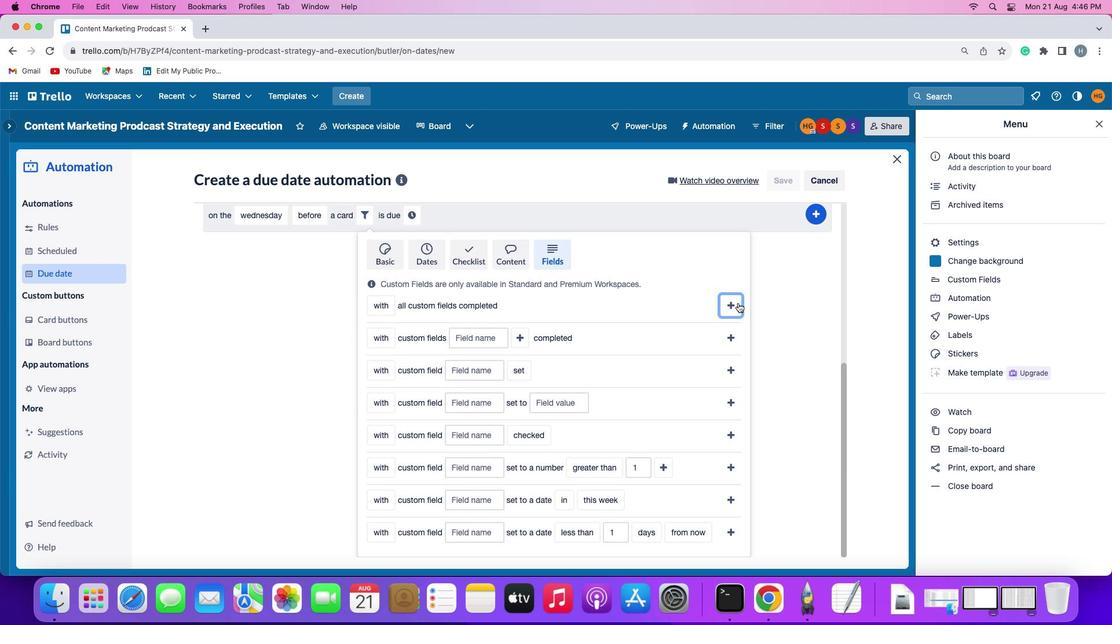 
Action: Mouse pressed left at (738, 303)
Screenshot: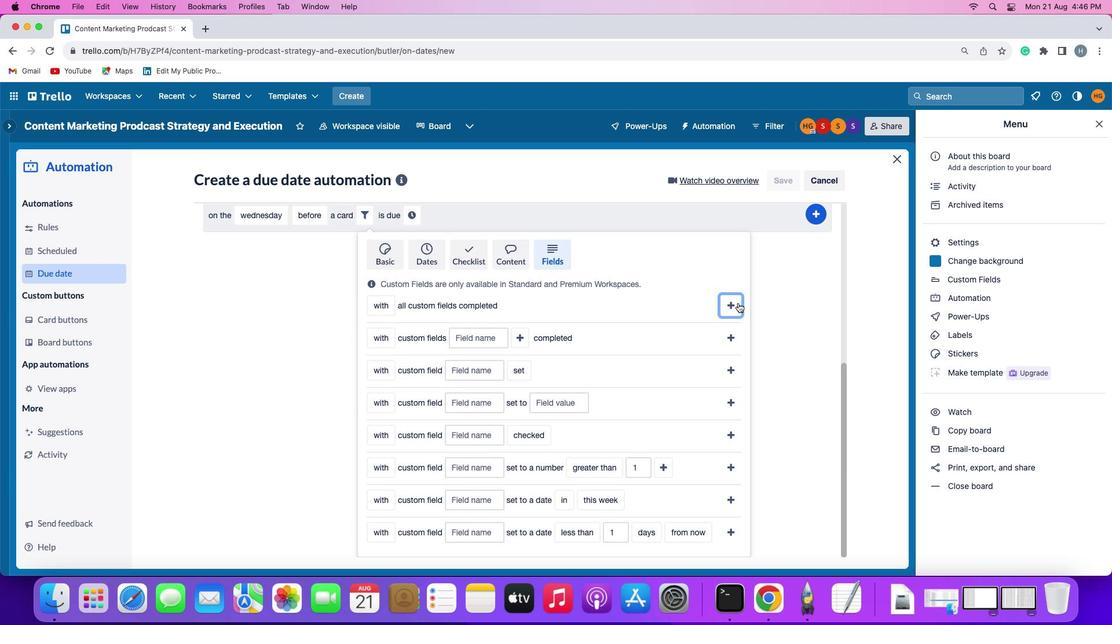 
Action: Mouse moved to (561, 501)
Screenshot: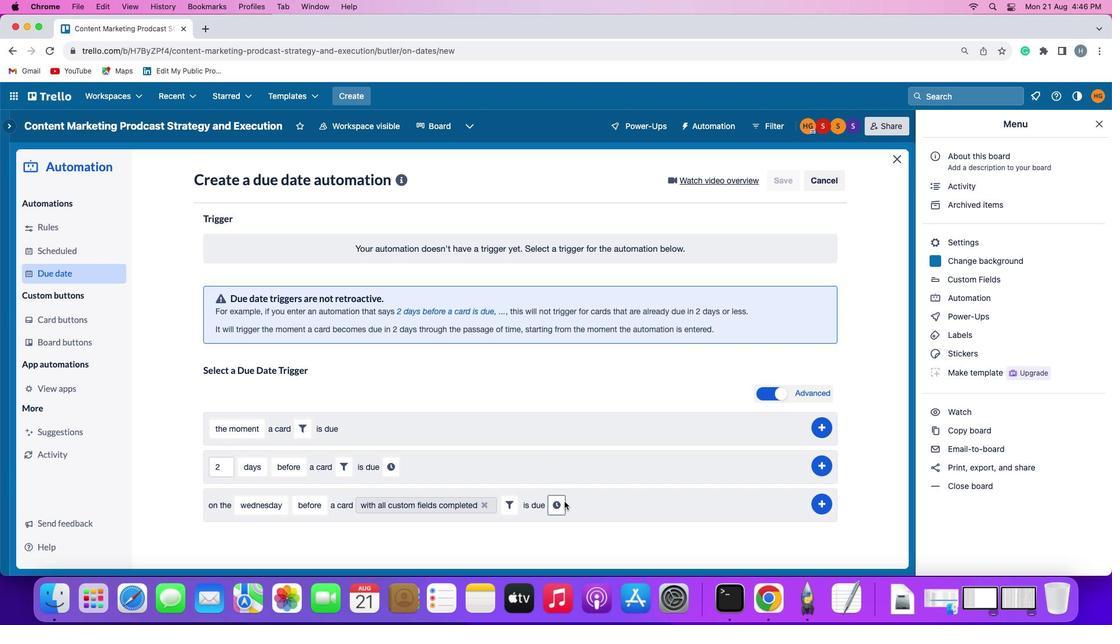 
Action: Mouse pressed left at (561, 501)
Screenshot: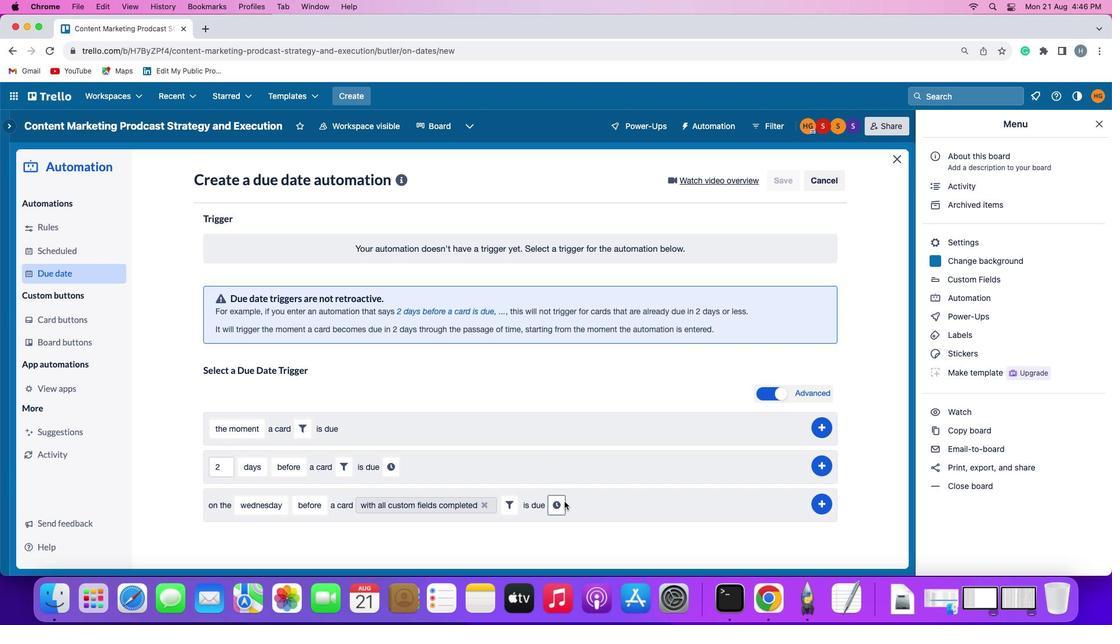 
Action: Mouse moved to (581, 504)
Screenshot: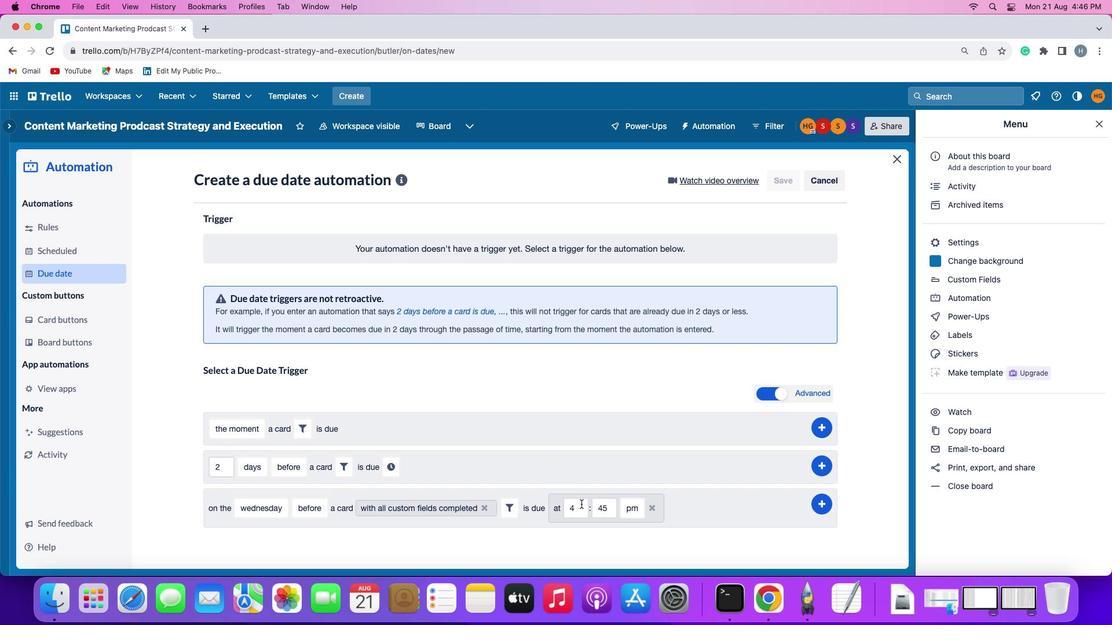 
Action: Mouse pressed left at (581, 504)
Screenshot: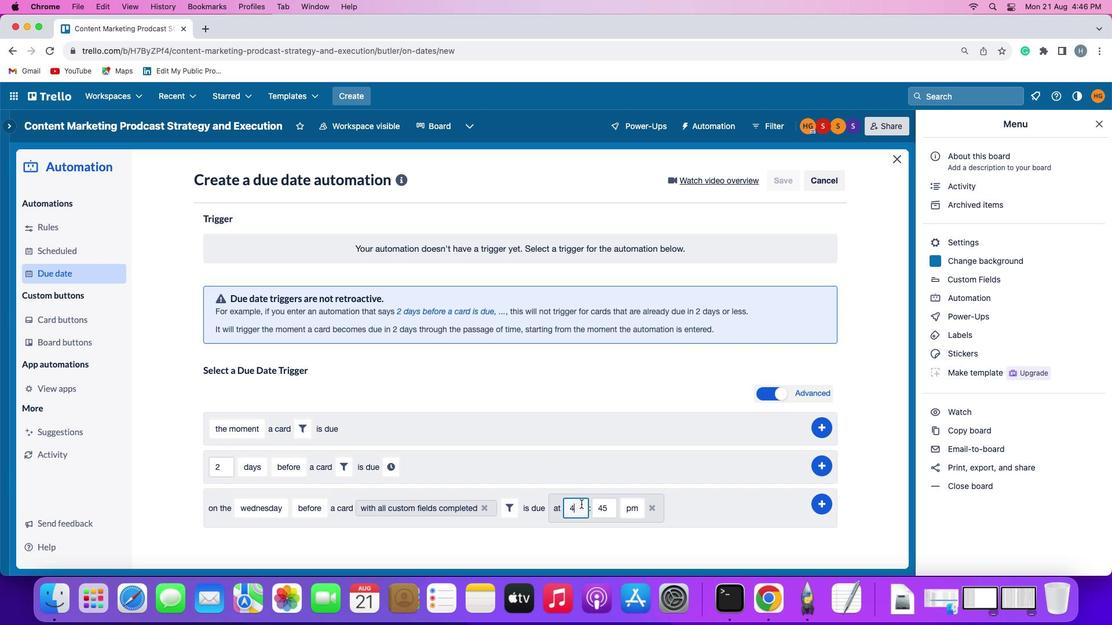 
Action: Mouse moved to (581, 504)
Screenshot: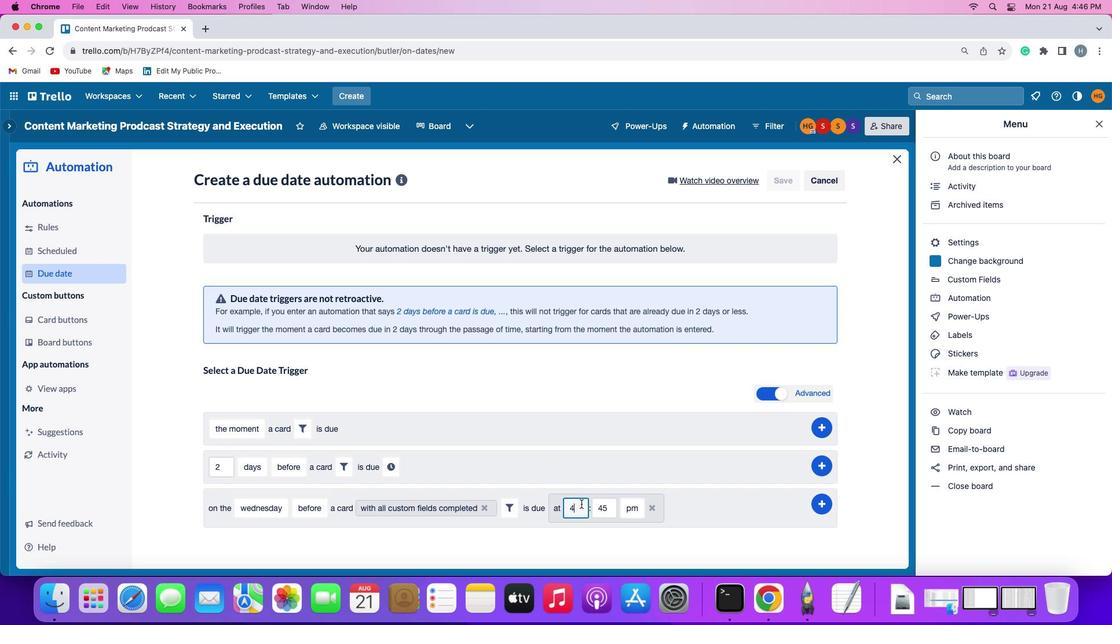 
Action: Key pressed Key.backspace
Screenshot: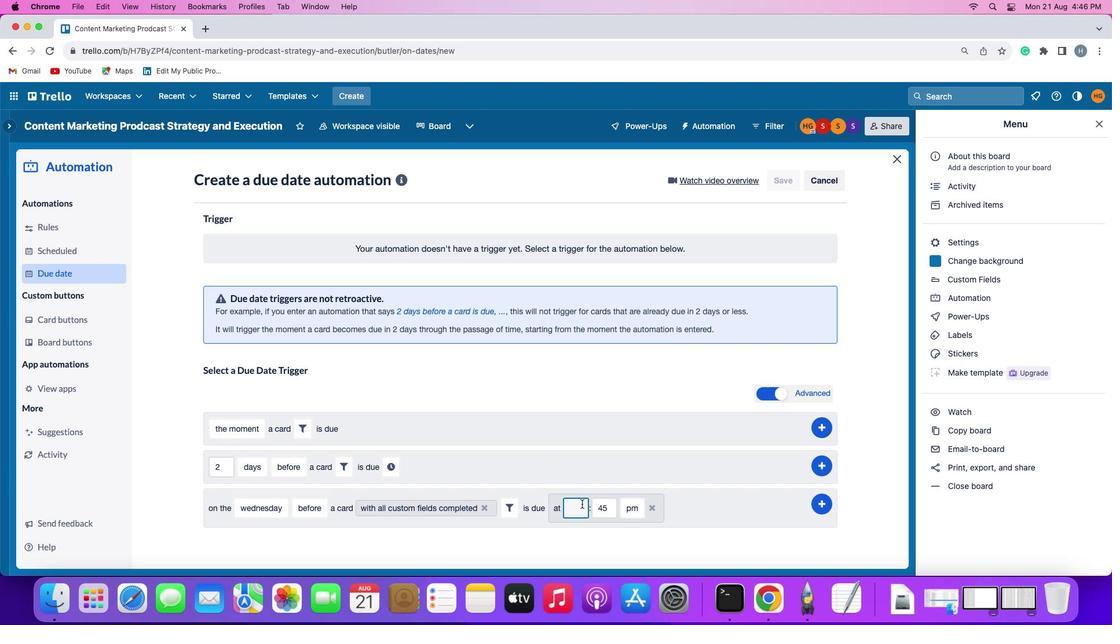 
Action: Mouse moved to (582, 504)
Screenshot: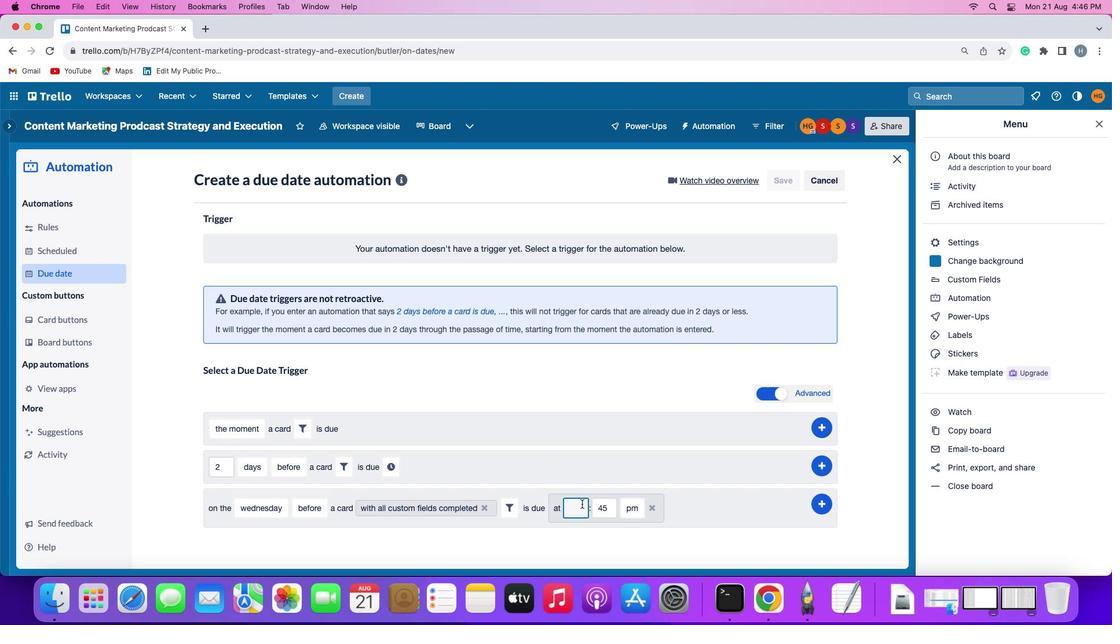
Action: Key pressed '1'
Screenshot: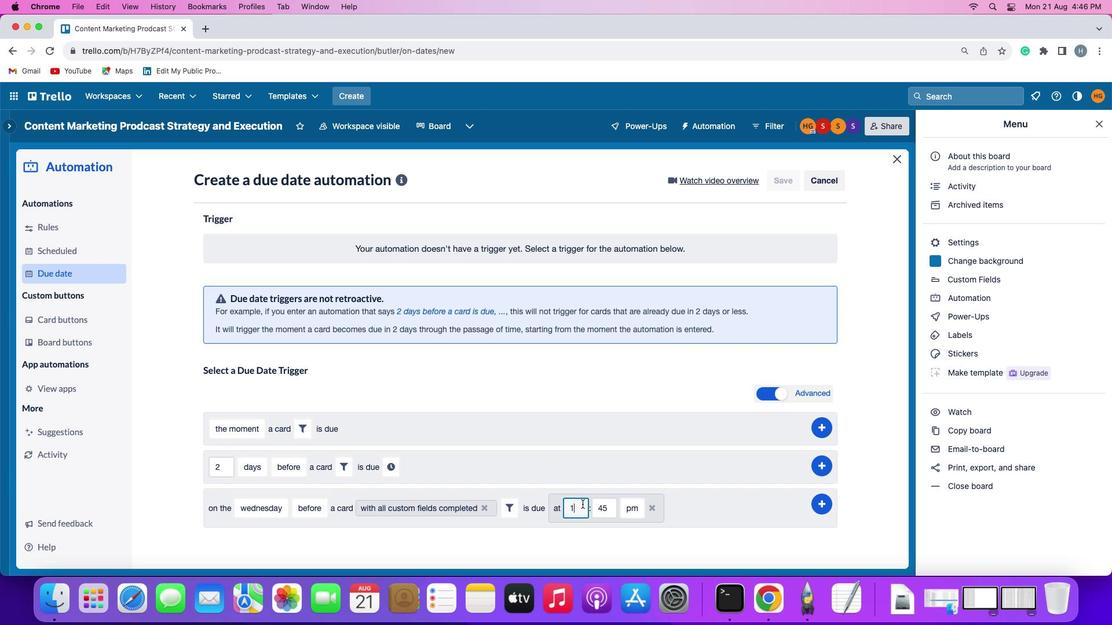 
Action: Mouse moved to (583, 504)
Screenshot: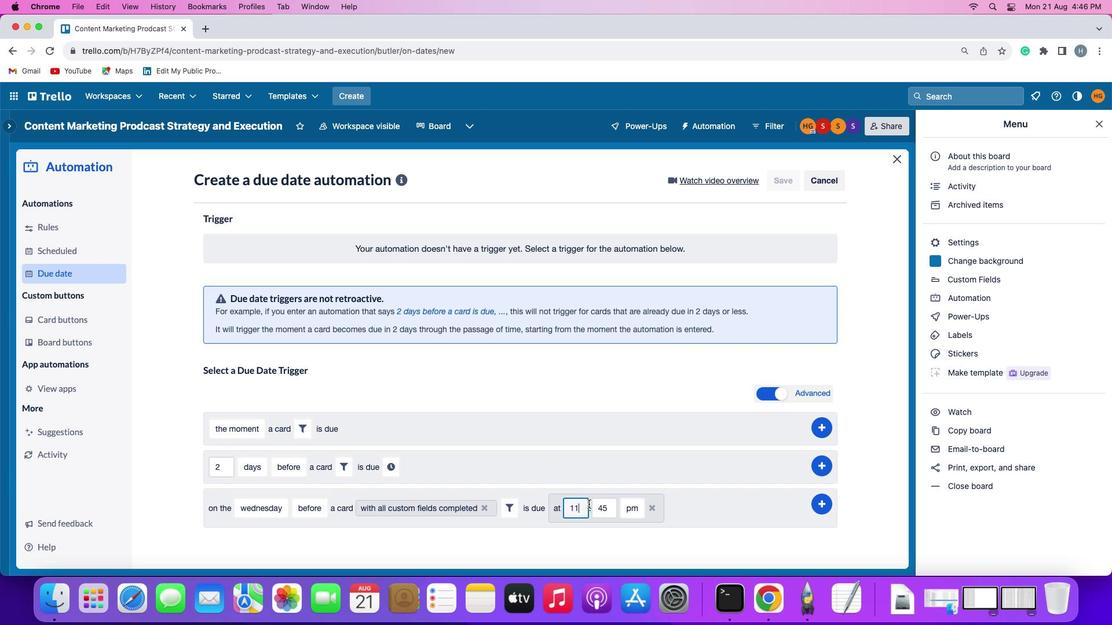
Action: Key pressed '1'
Screenshot: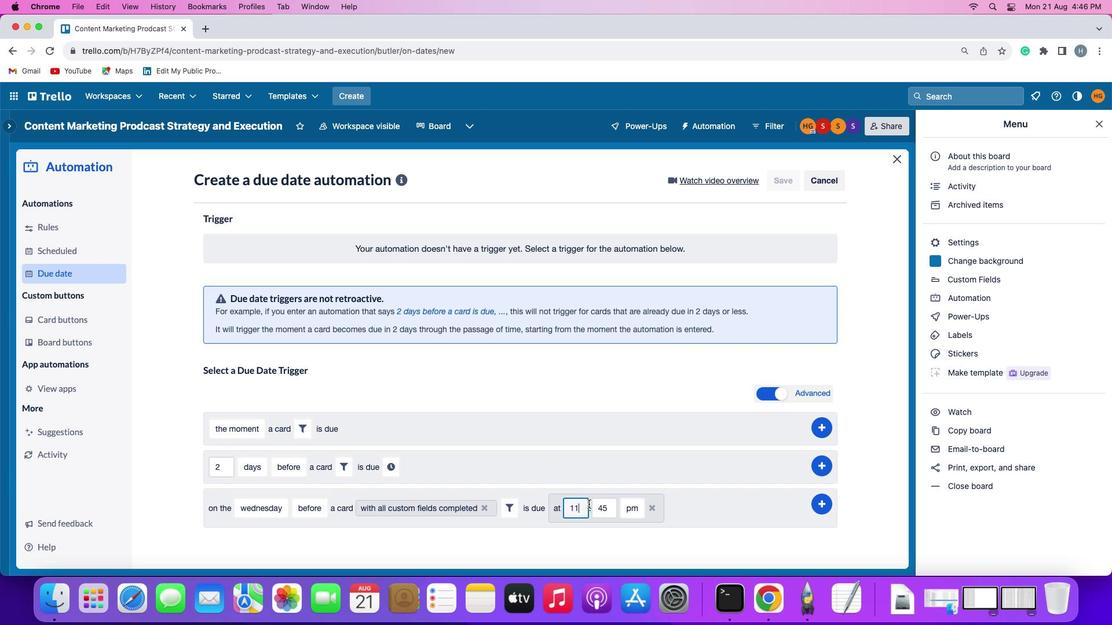 
Action: Mouse moved to (602, 505)
Screenshot: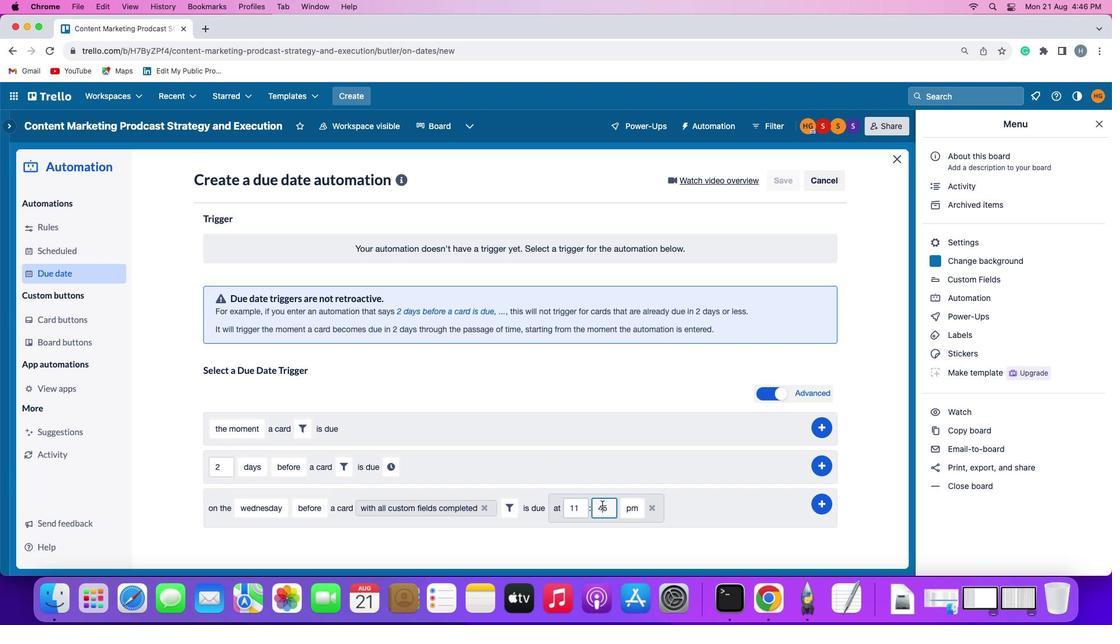 
Action: Mouse pressed left at (602, 505)
Screenshot: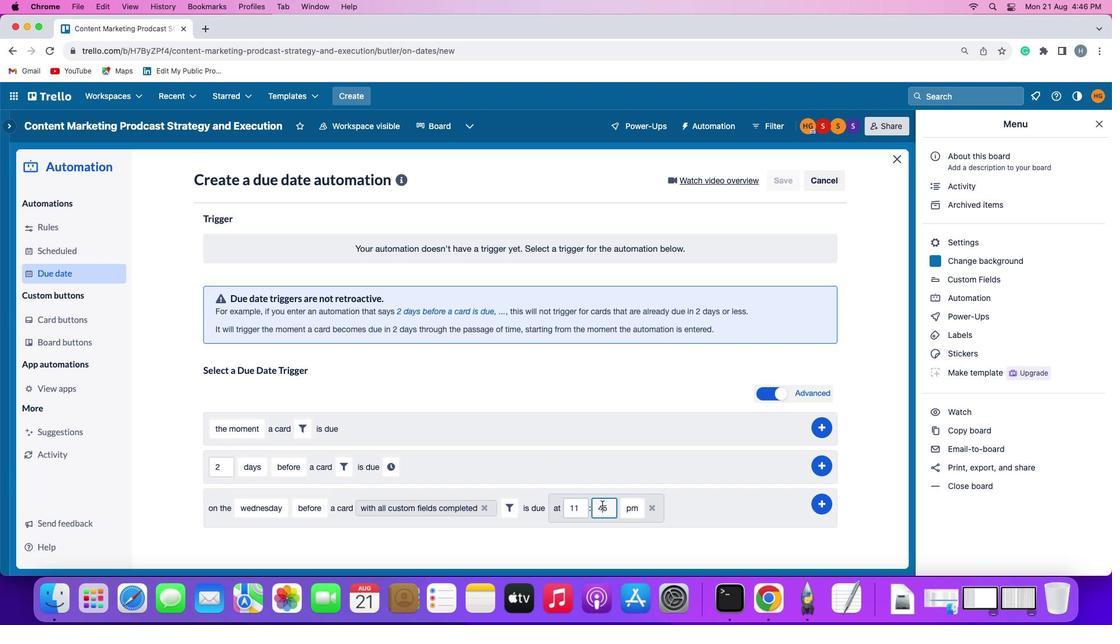 
Action: Mouse moved to (602, 505)
Screenshot: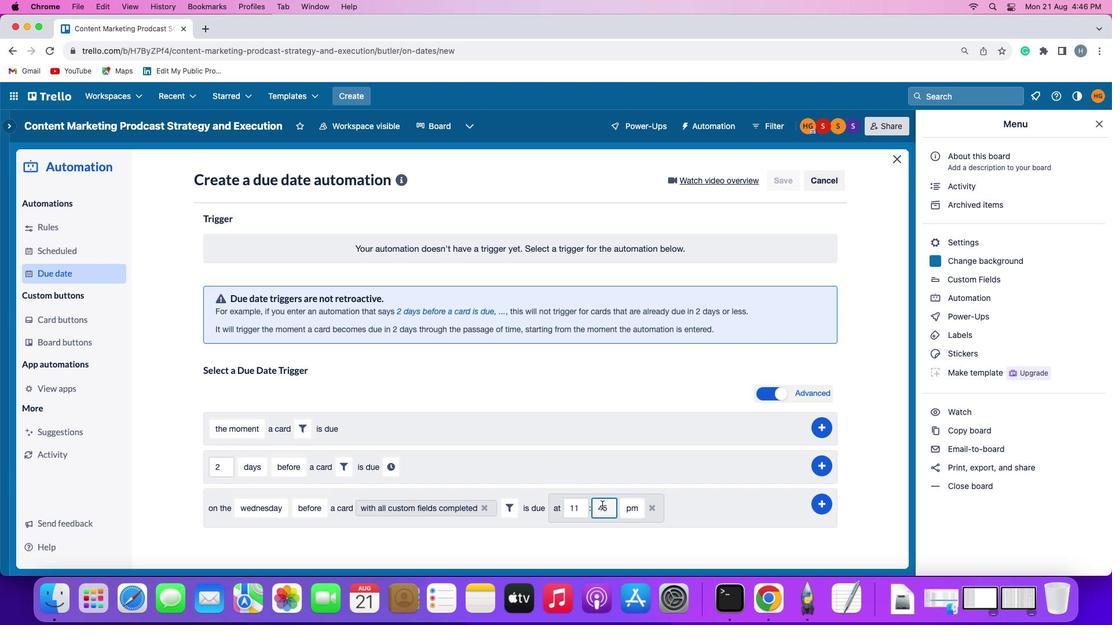 
Action: Key pressed Key.rightKey.backspace
Screenshot: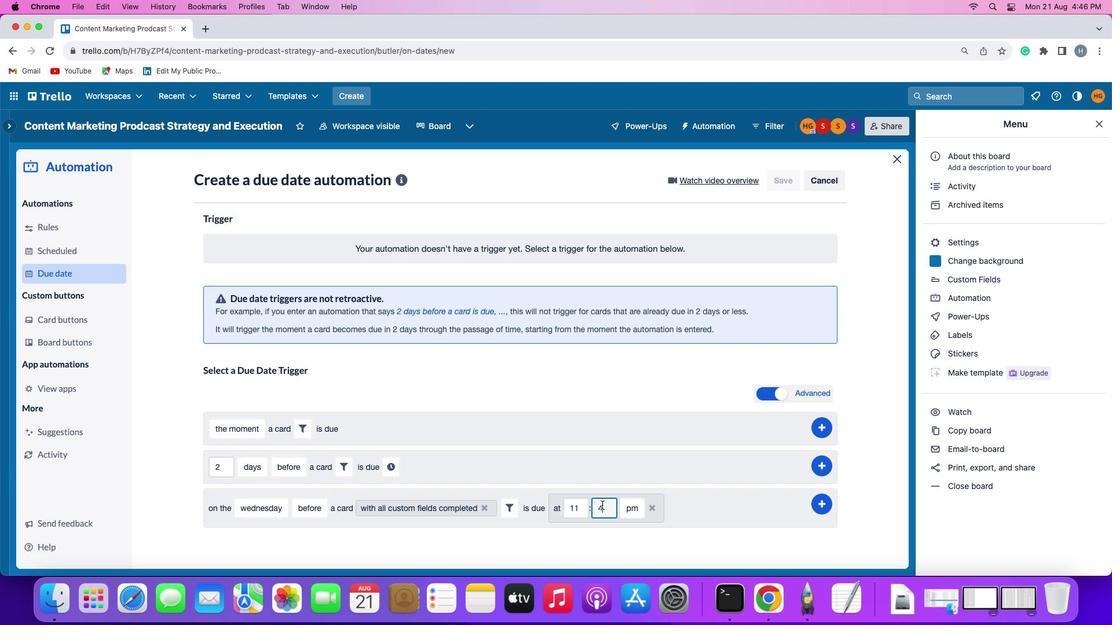 
Action: Mouse moved to (602, 505)
Screenshot: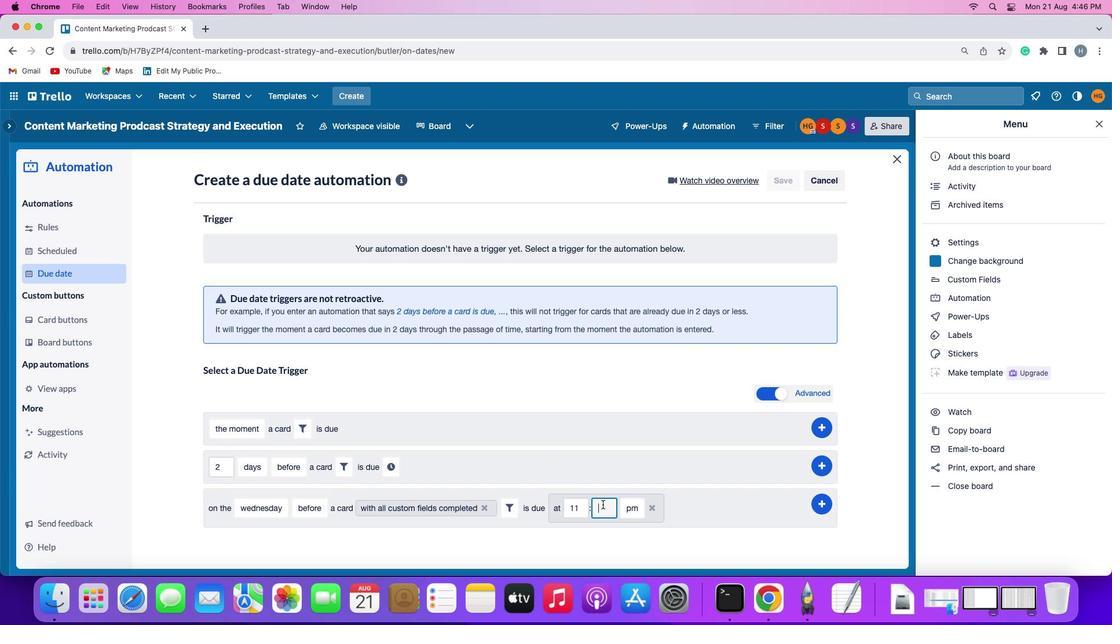 
Action: Key pressed Key.backspace
Screenshot: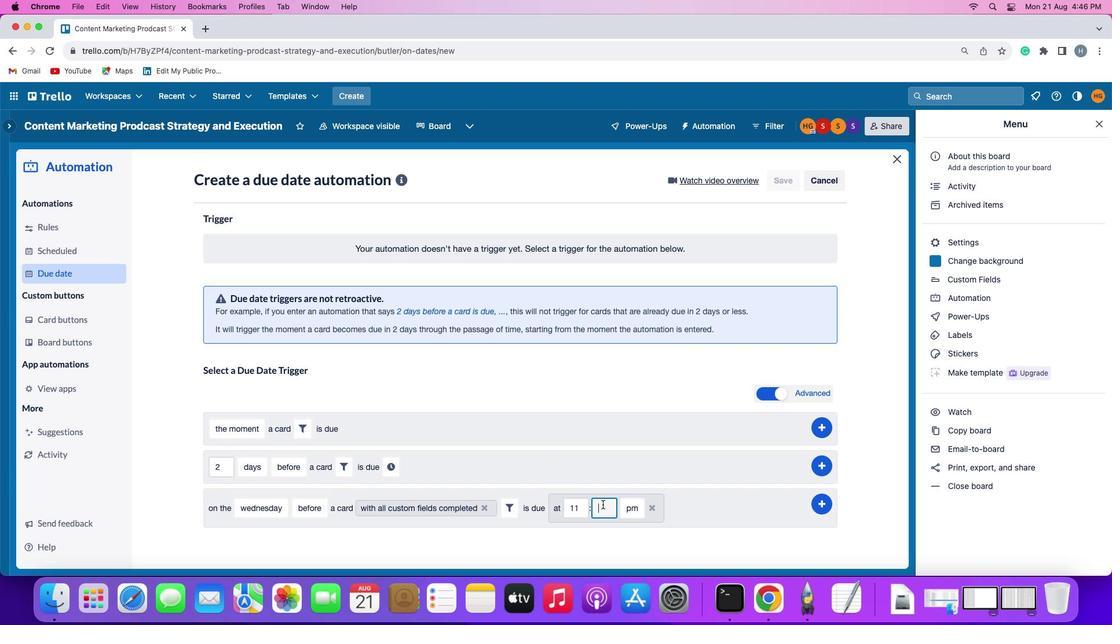 
Action: Mouse moved to (603, 504)
Screenshot: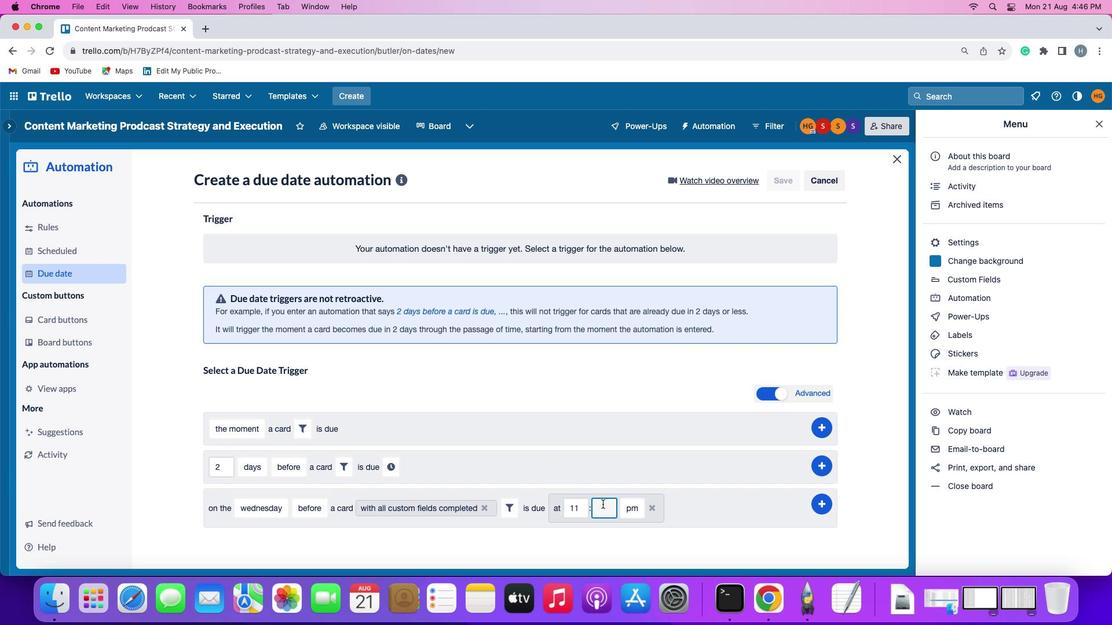 
Action: Key pressed '0''0'
Screenshot: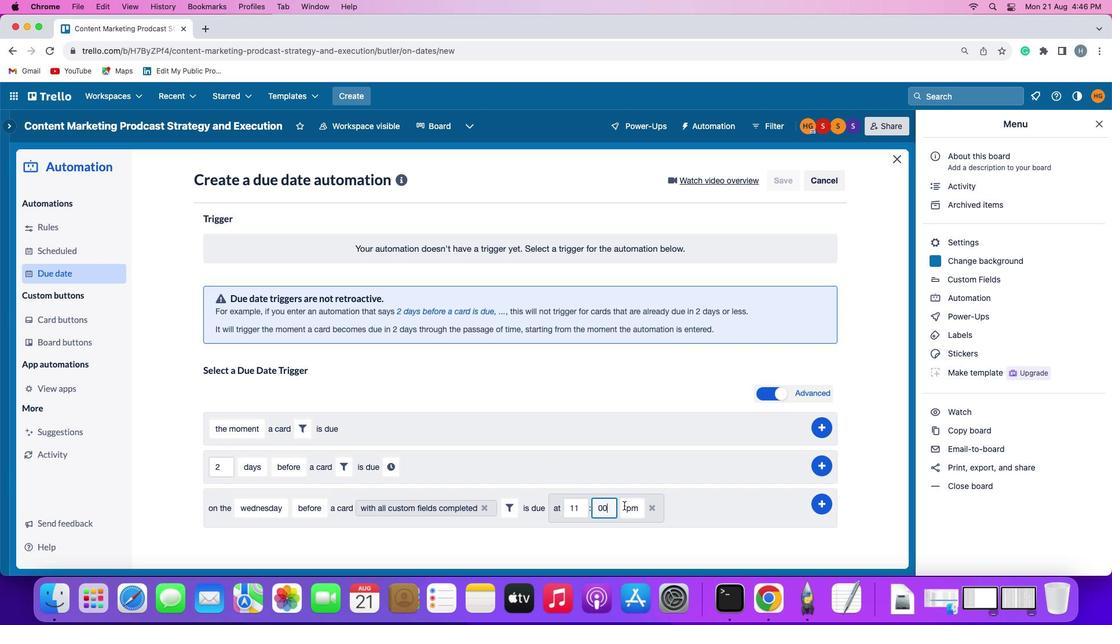 
Action: Mouse moved to (636, 507)
Screenshot: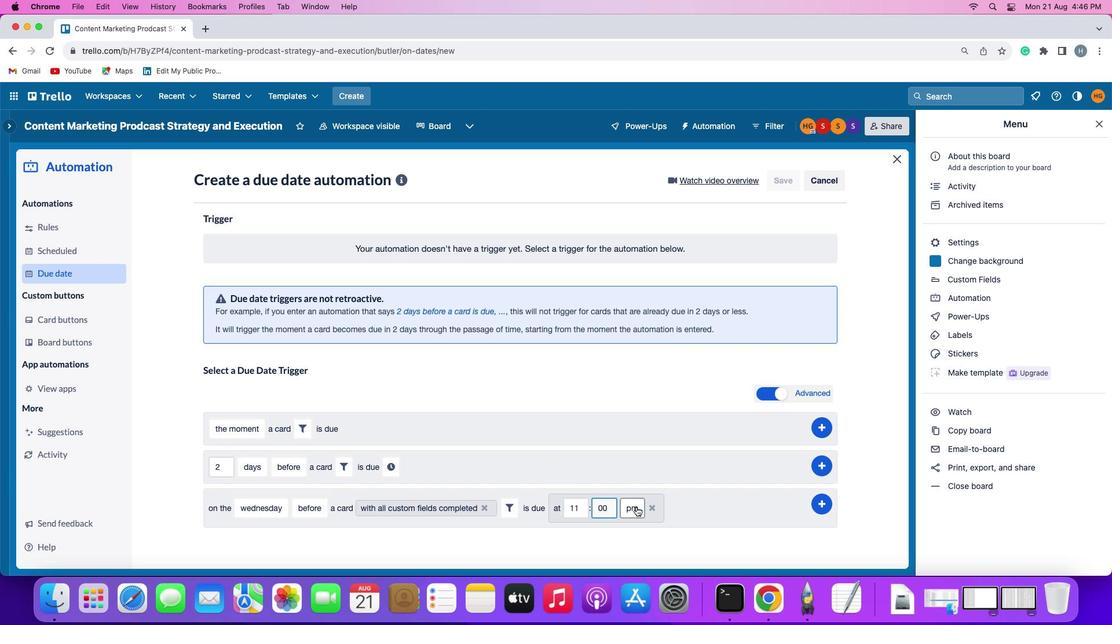 
Action: Mouse pressed left at (636, 507)
Screenshot: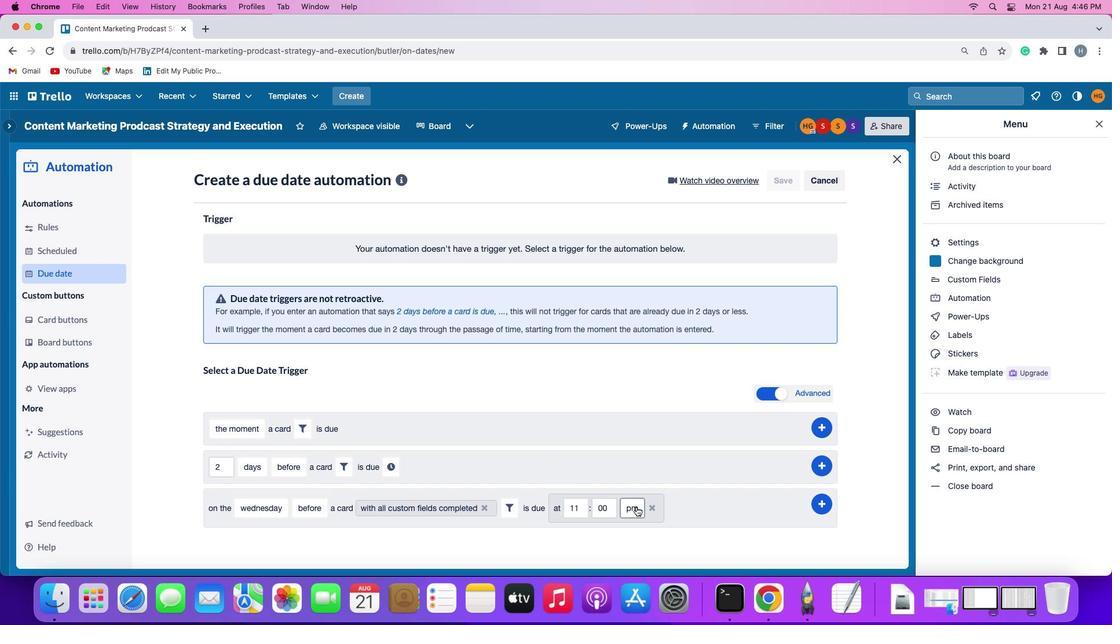 
Action: Mouse moved to (632, 520)
Screenshot: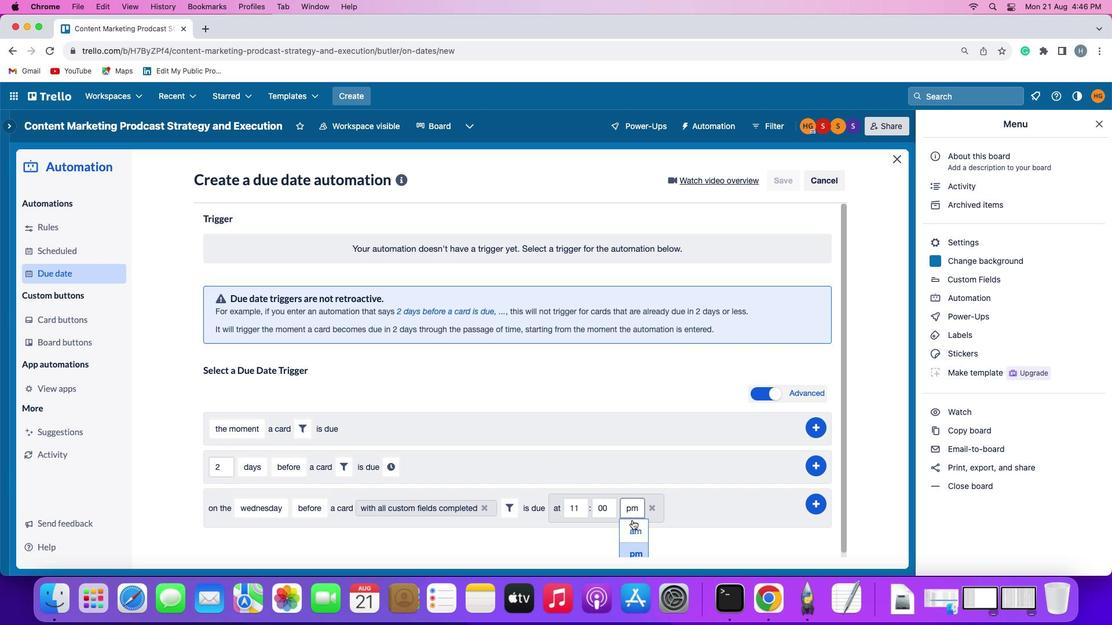 
Action: Mouse pressed left at (632, 520)
Screenshot: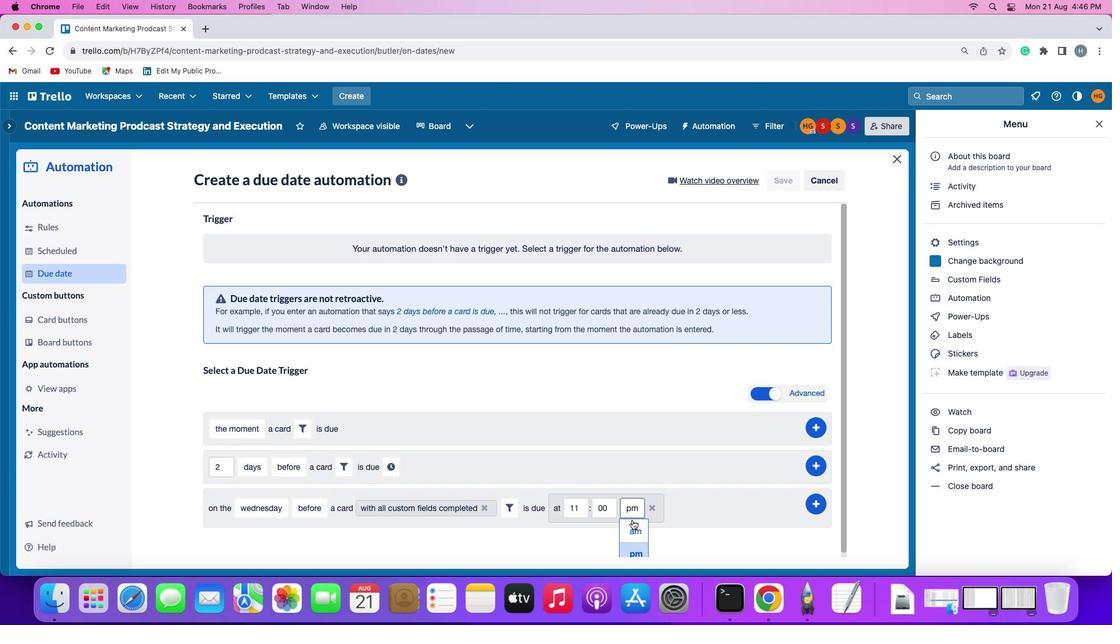 
Action: Mouse moved to (824, 500)
Screenshot: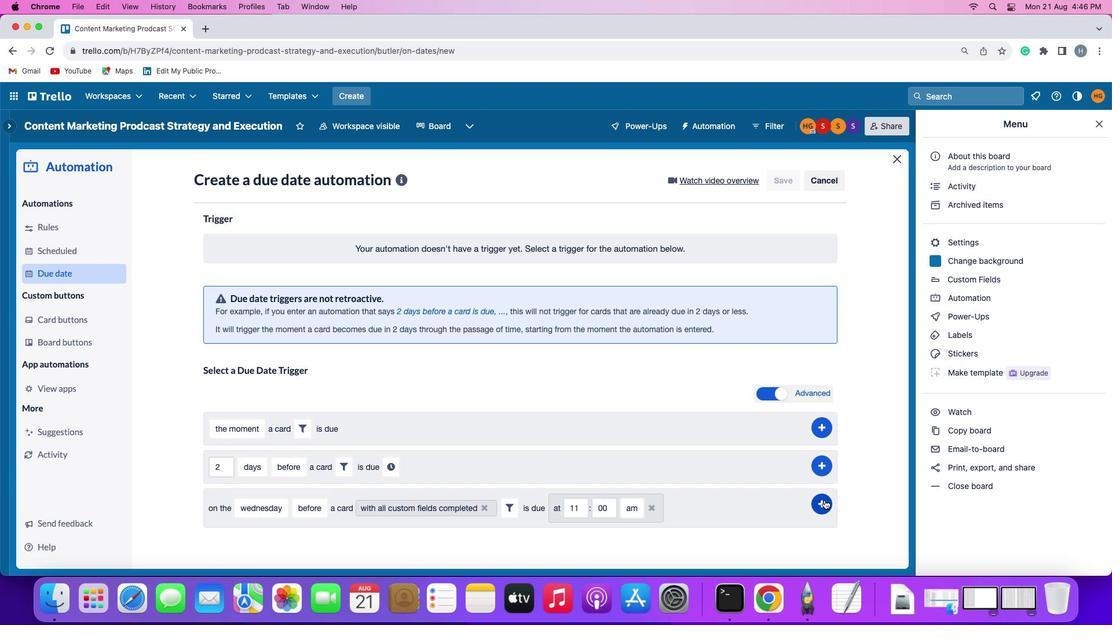 
Action: Mouse pressed left at (824, 500)
Screenshot: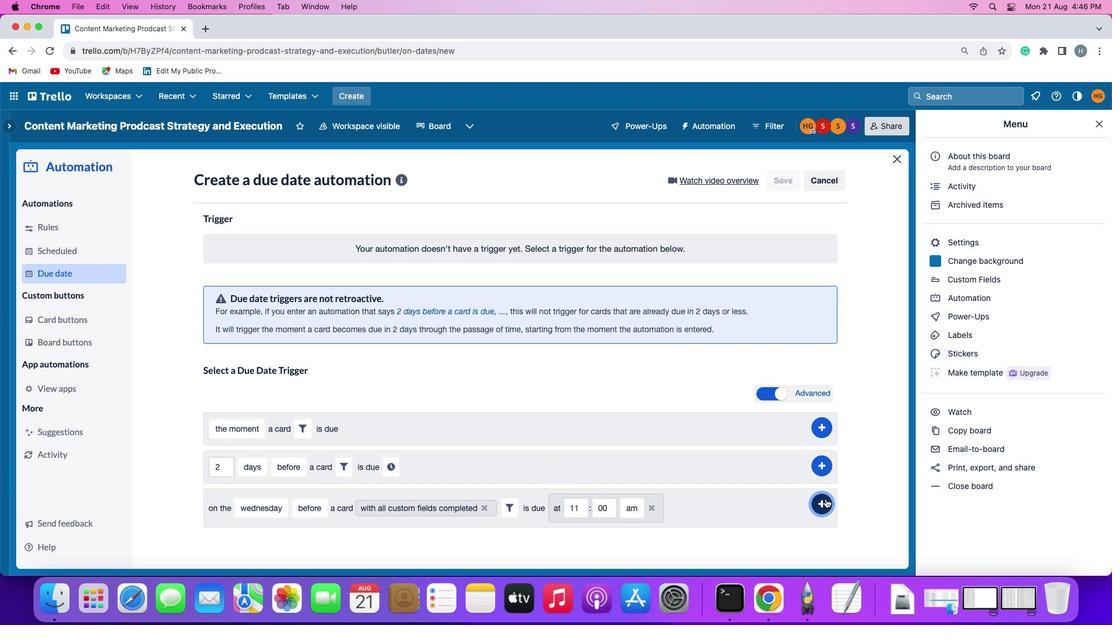
Action: Mouse moved to (863, 392)
Screenshot: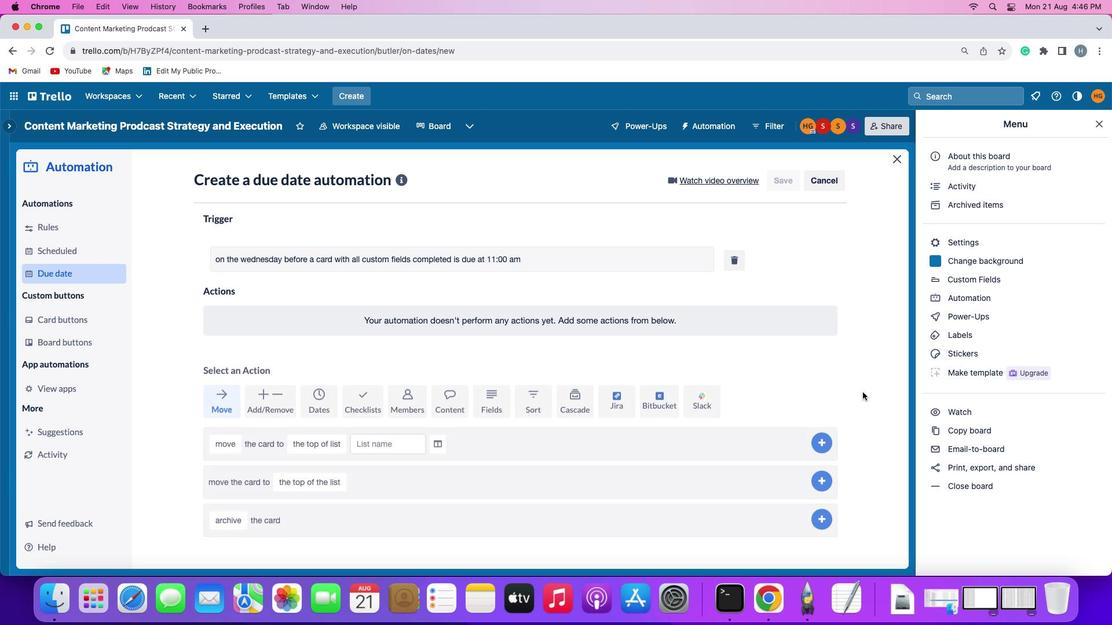 
